 Task: Send an email with the signature Brooke Phillips with the subject 'Complaint' and the message 'I would like to arrange a meeting to discuss this issue.' from softage.1@softage.net to softage.6@softage.net and softage.7@softage.net with an attached document User_agreement.doc
Action: Mouse moved to (107, 139)
Screenshot: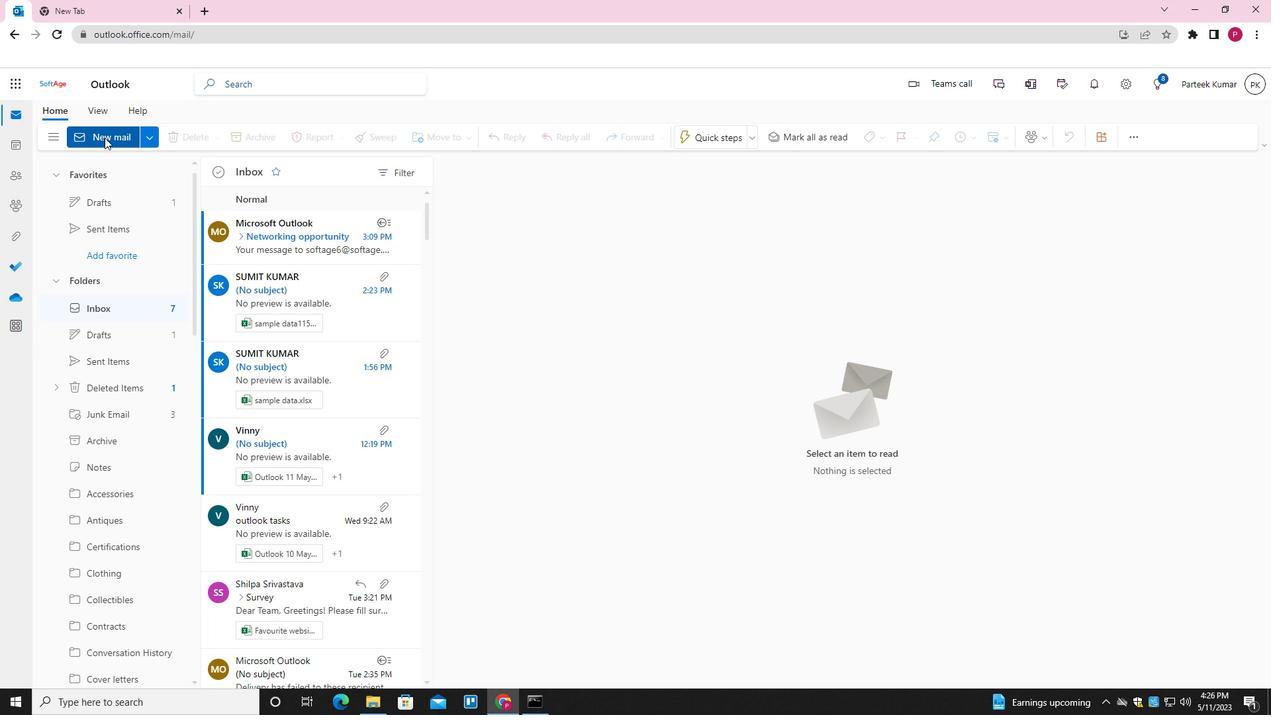 
Action: Mouse pressed left at (107, 139)
Screenshot: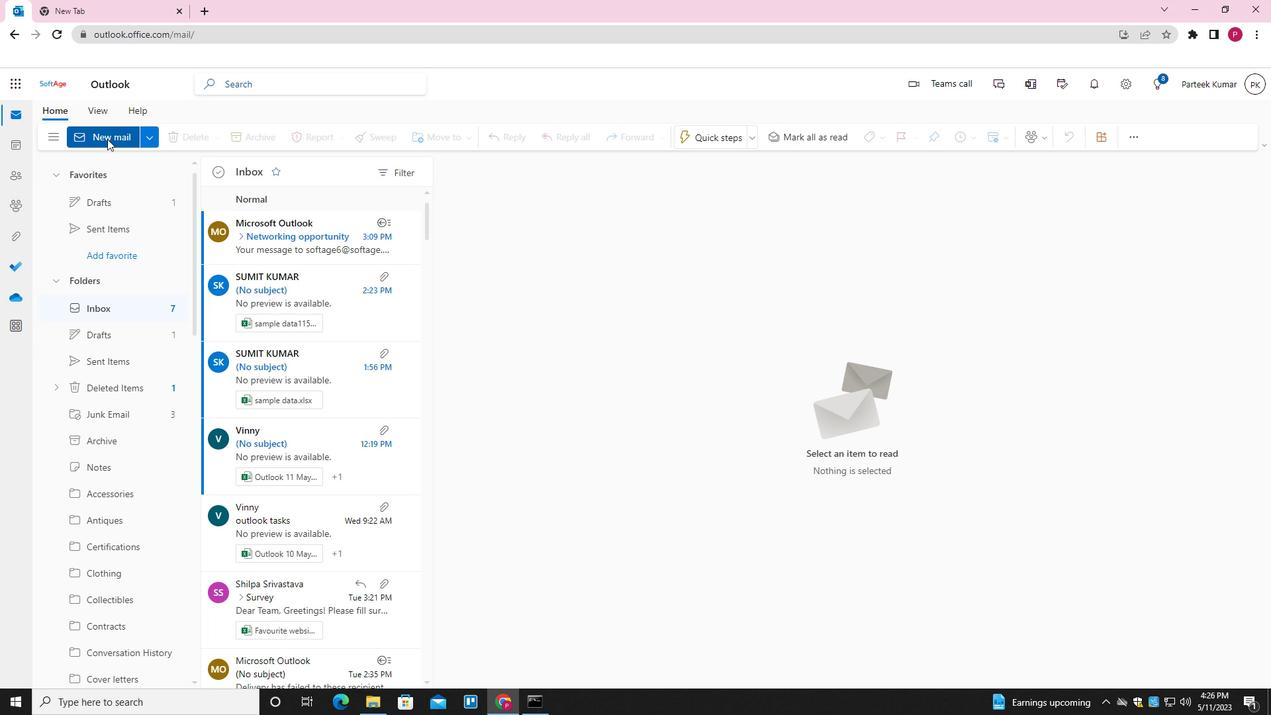 
Action: Mouse moved to (549, 354)
Screenshot: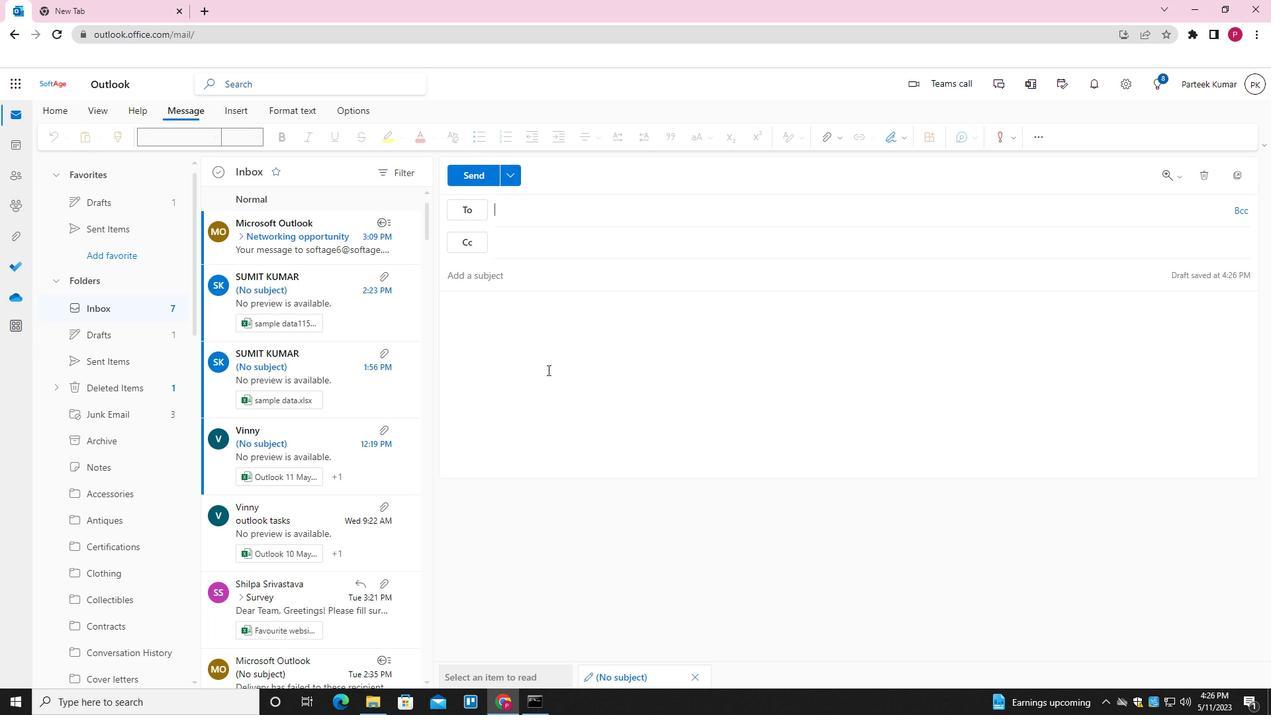 
Action: Mouse pressed left at (549, 354)
Screenshot: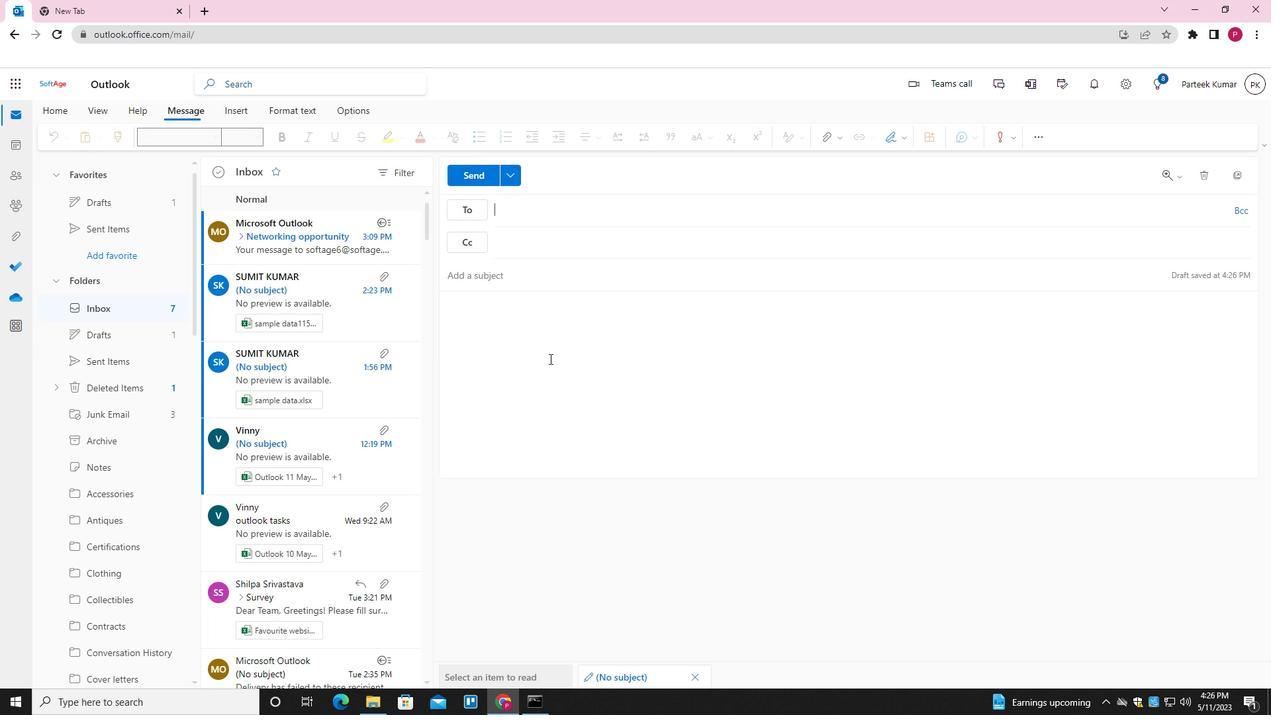 
Action: Mouse moved to (897, 136)
Screenshot: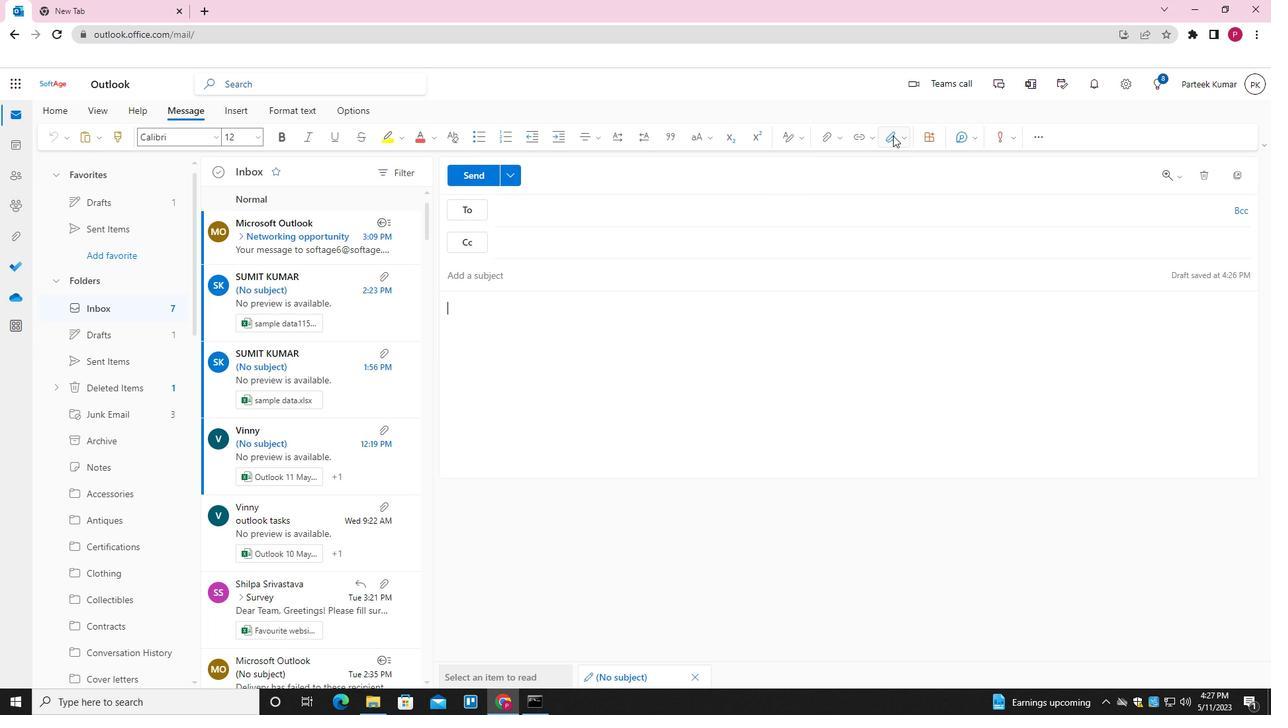 
Action: Mouse pressed left at (897, 136)
Screenshot: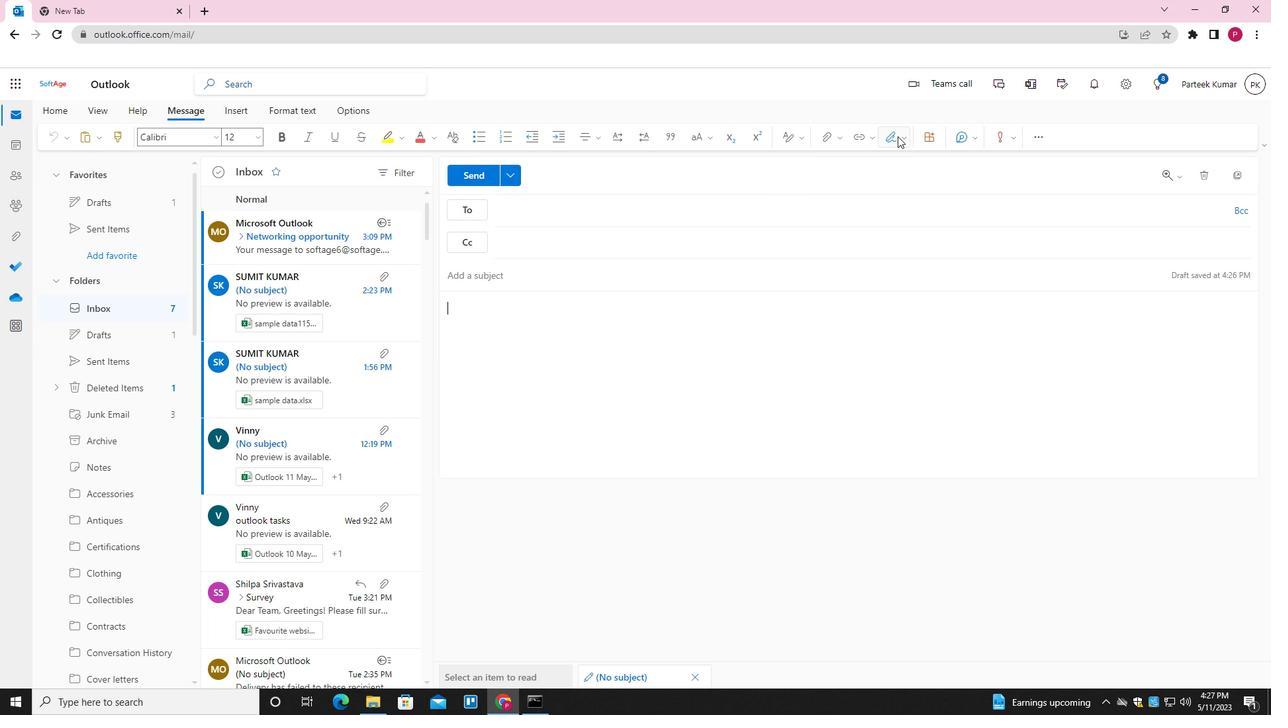 
Action: Mouse moved to (870, 190)
Screenshot: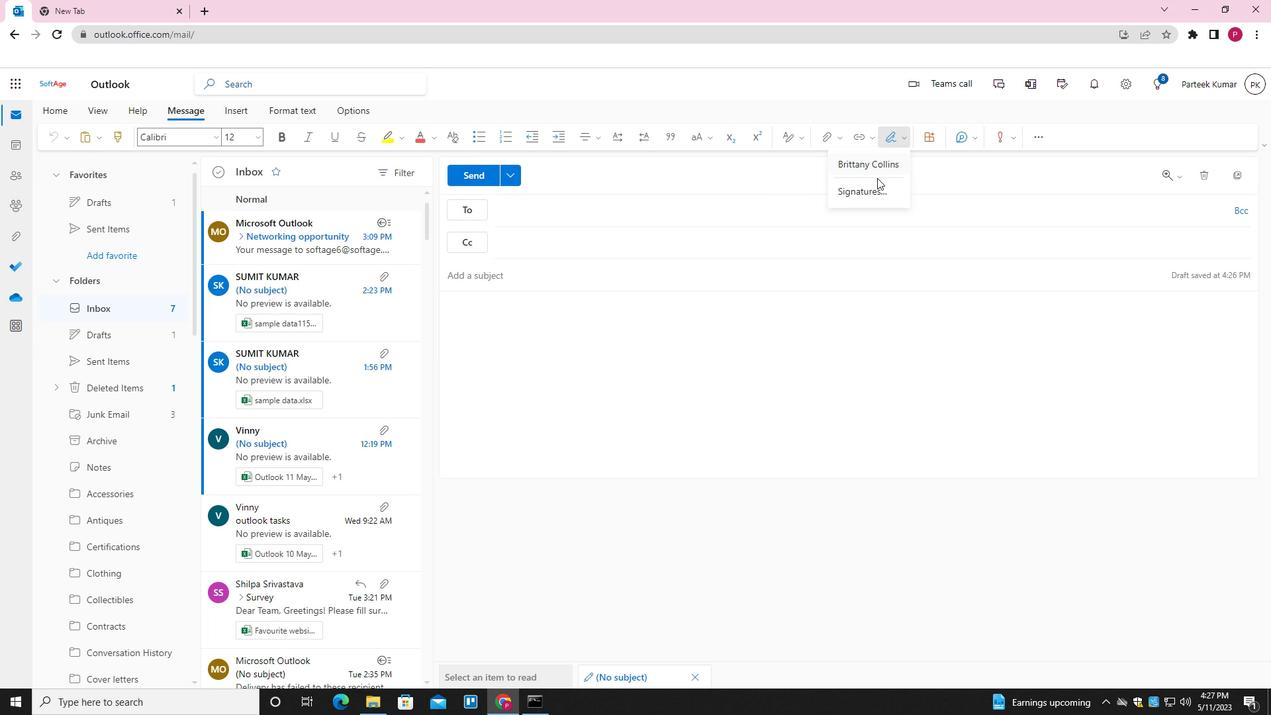 
Action: Mouse pressed left at (870, 190)
Screenshot: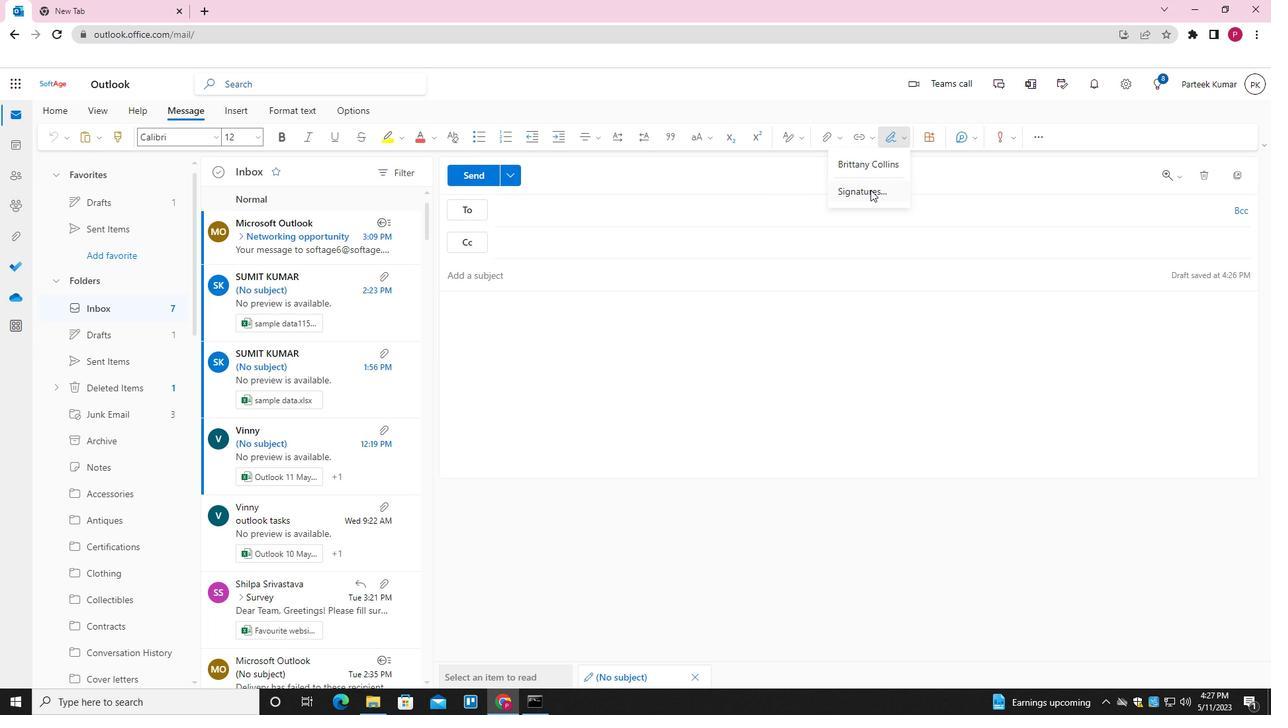 
Action: Mouse moved to (887, 245)
Screenshot: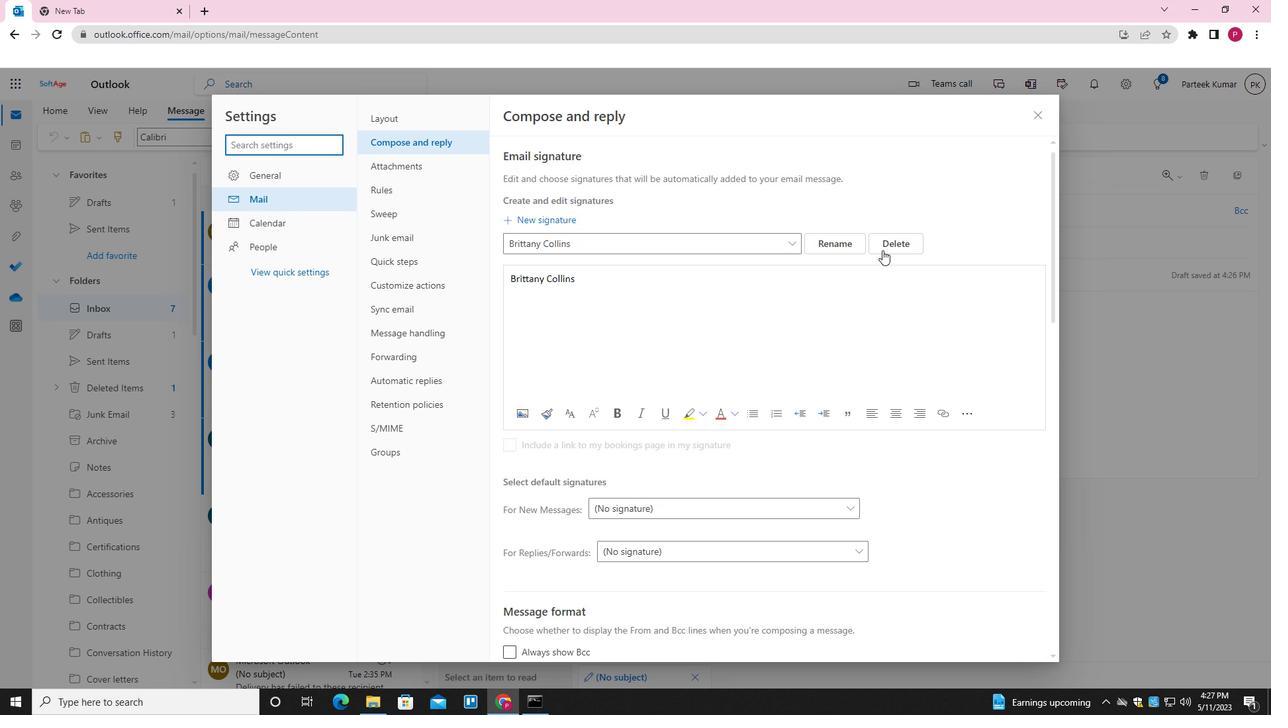 
Action: Mouse pressed left at (887, 245)
Screenshot: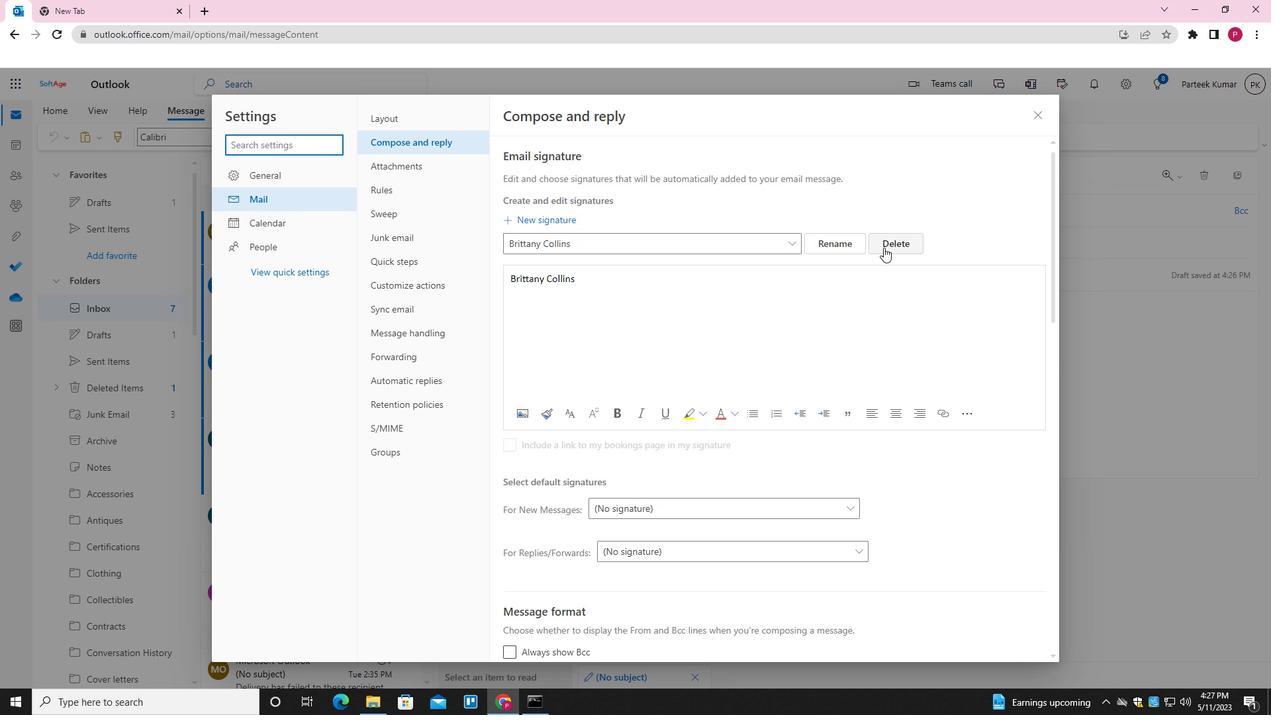 
Action: Mouse moved to (593, 243)
Screenshot: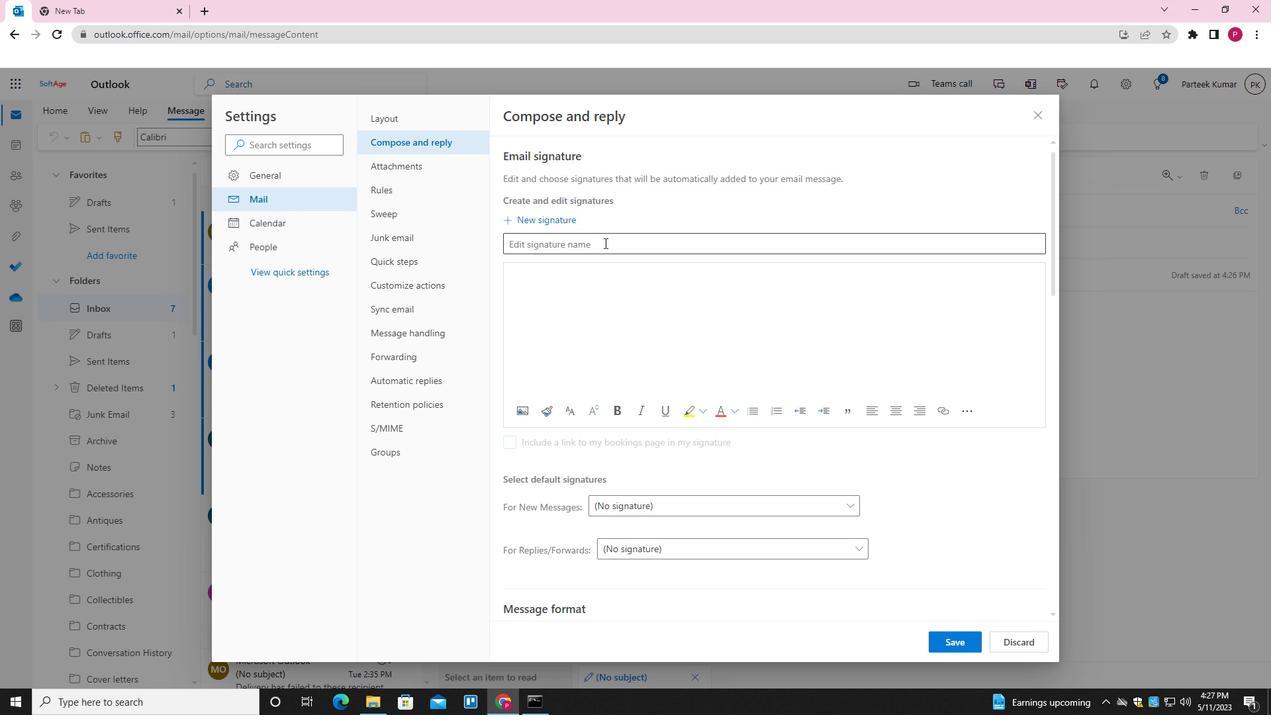 
Action: Mouse pressed left at (593, 243)
Screenshot: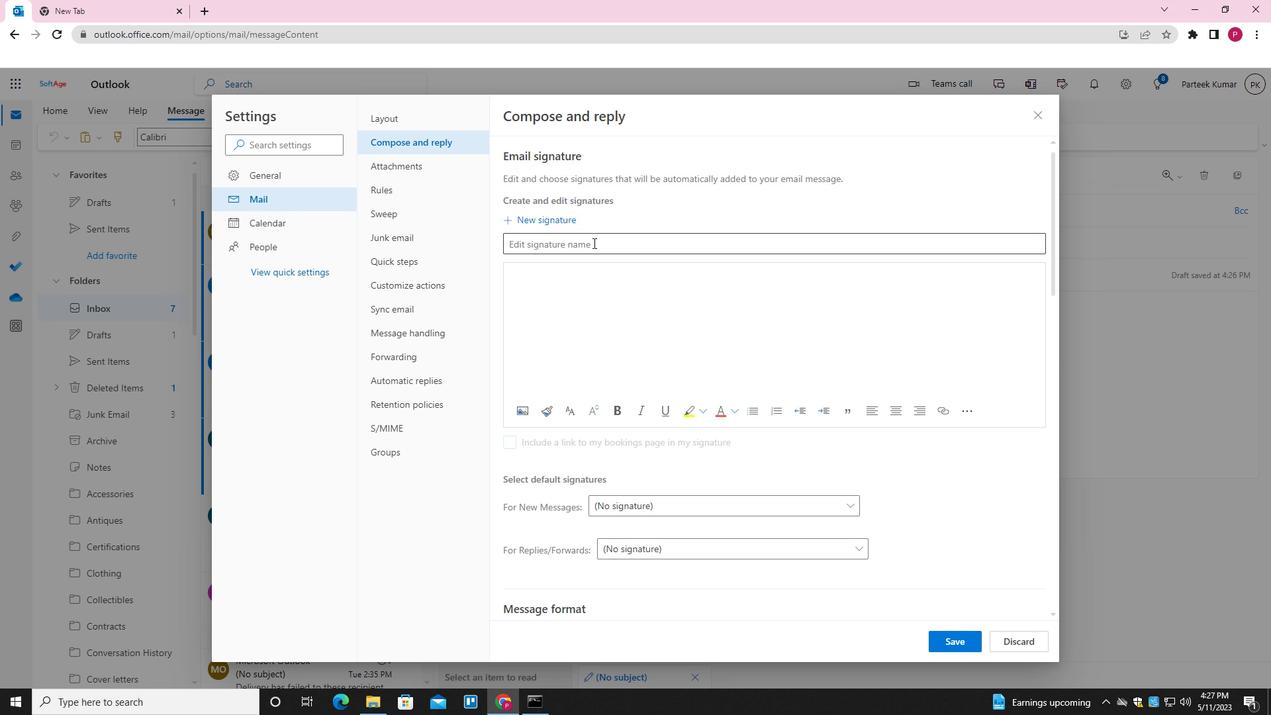 
Action: Key pressed <Key.shift>BROOKE<Key.space><Key.shift>PHILLIPS
Screenshot: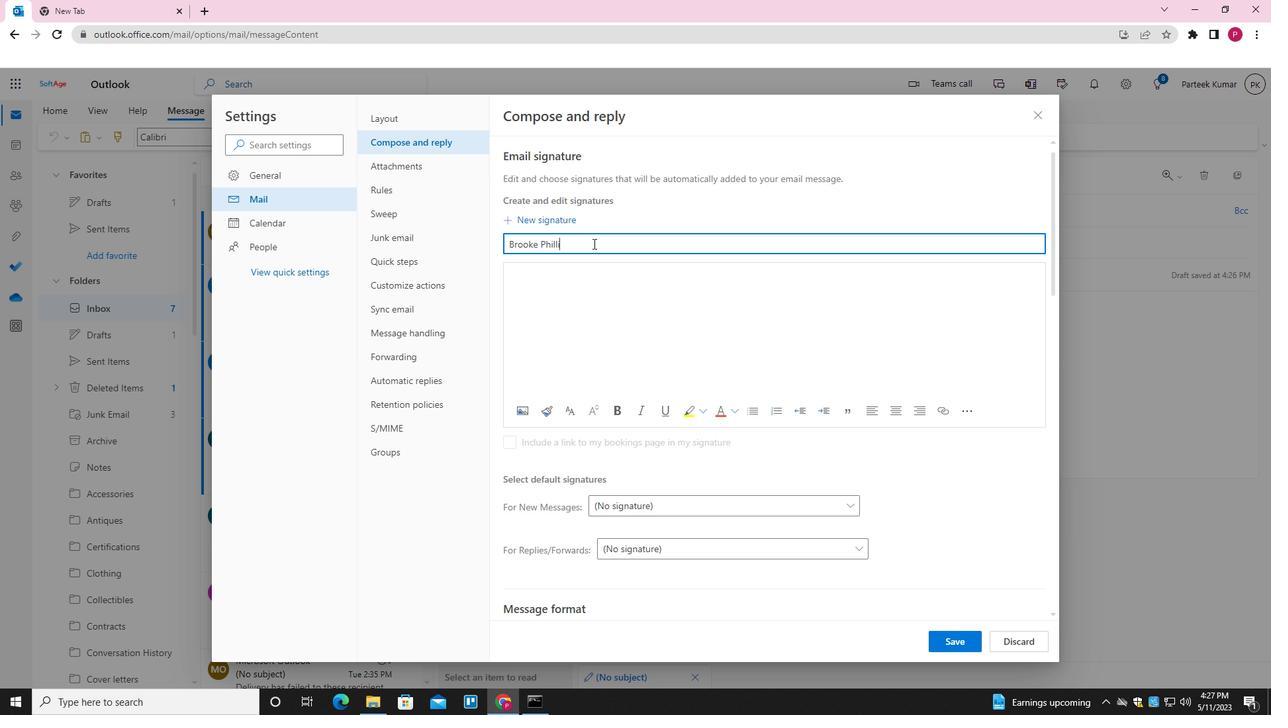 
Action: Mouse moved to (591, 281)
Screenshot: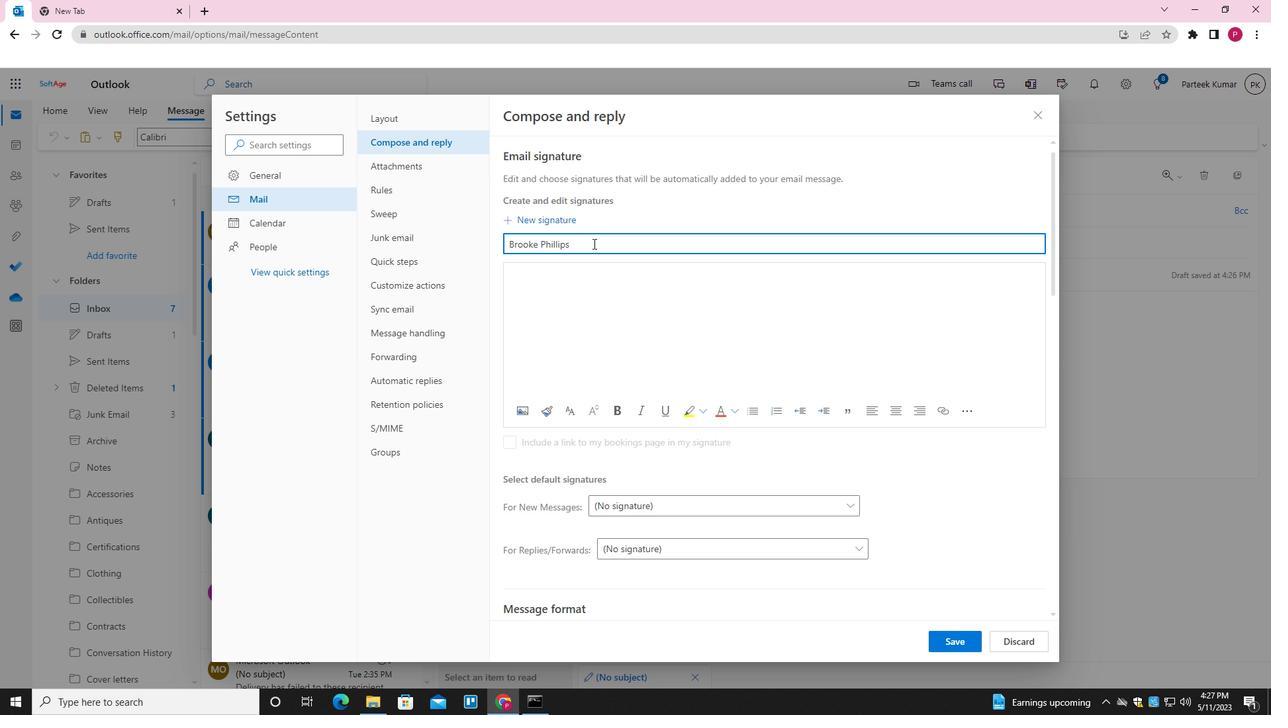 
Action: Mouse pressed left at (591, 281)
Screenshot: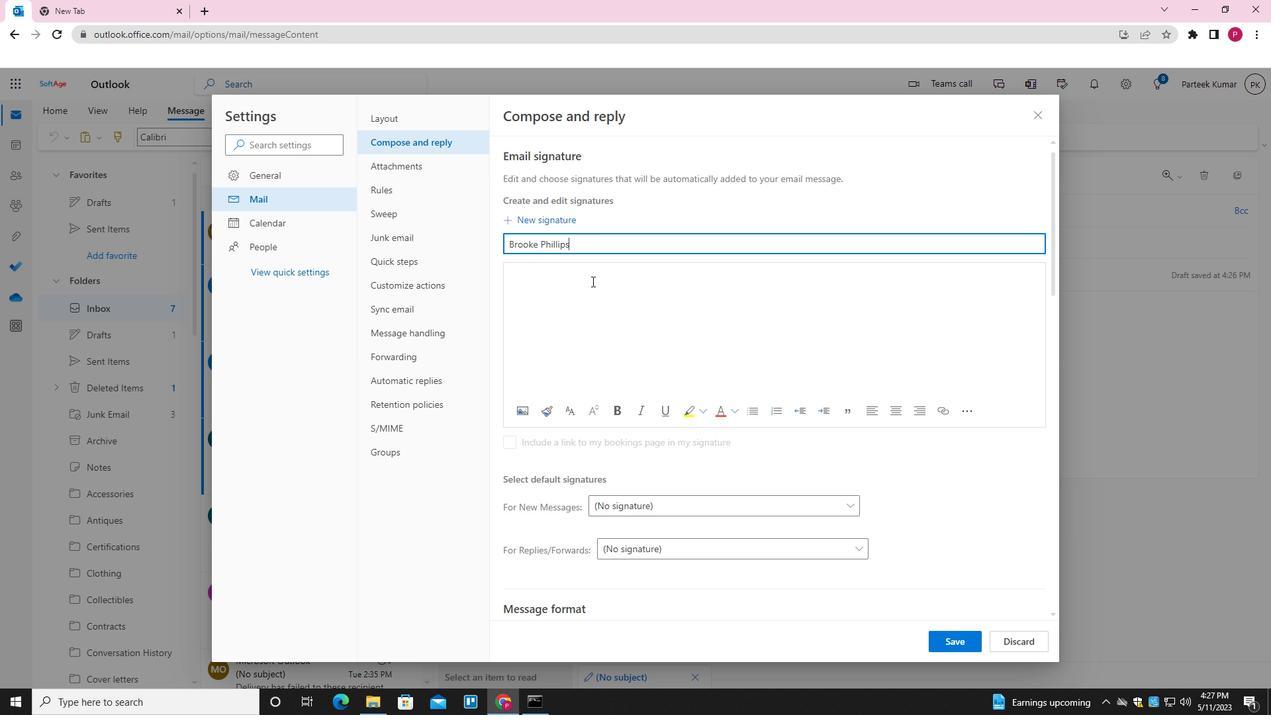 
Action: Key pressed <Key.shift><Key.shift><Key.shift><Key.shift><Key.shift><Key.shift>BROOKE<Key.space><Key.shift>PHILLIPS
Screenshot: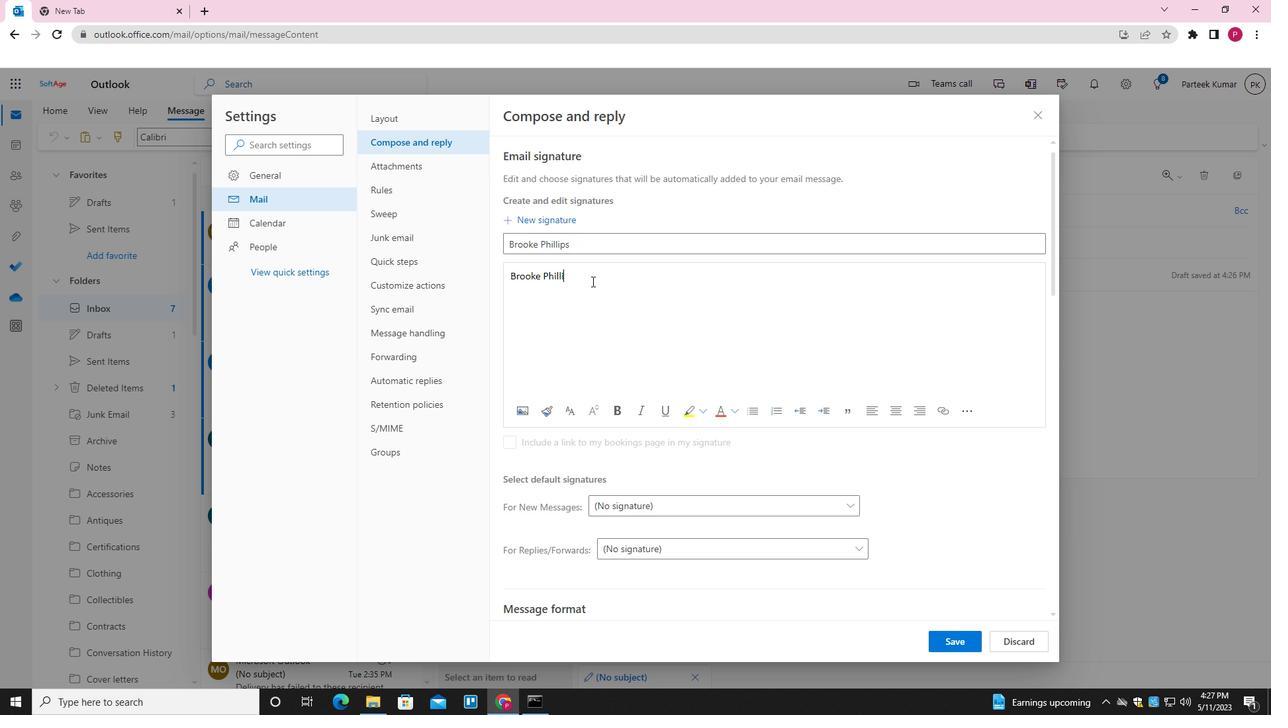 
Action: Mouse moved to (951, 637)
Screenshot: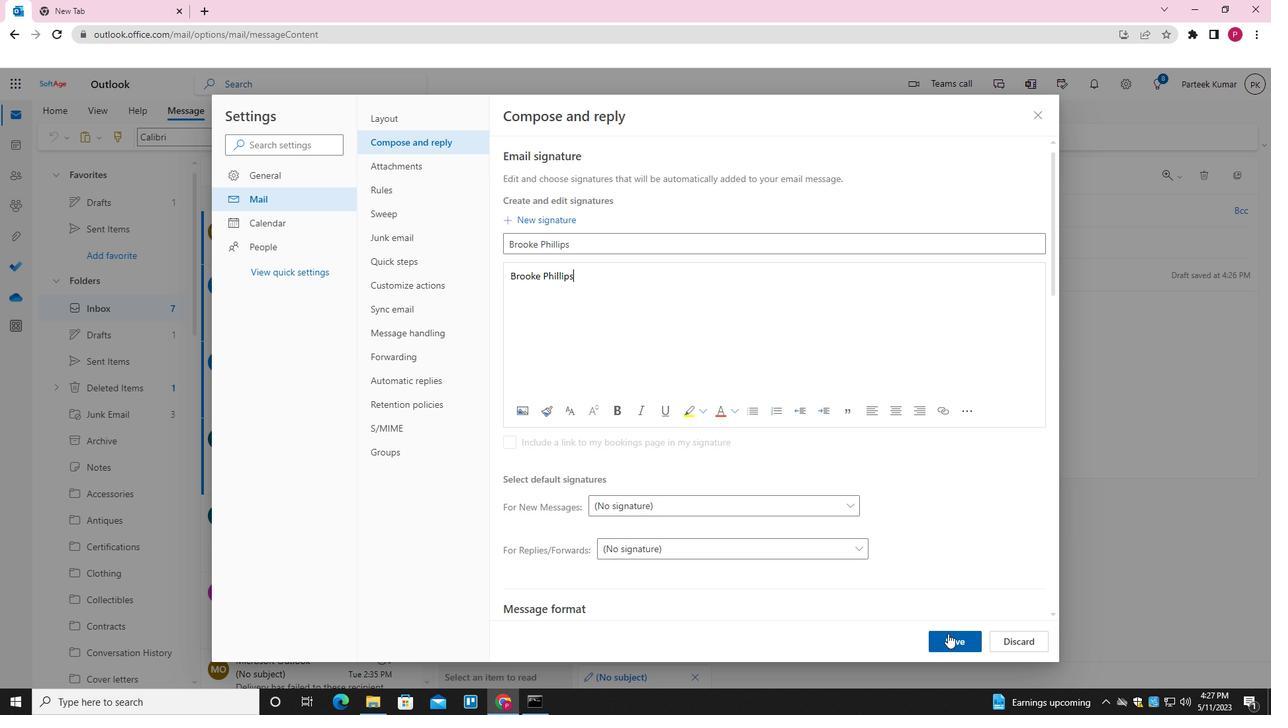 
Action: Mouse pressed left at (951, 637)
Screenshot: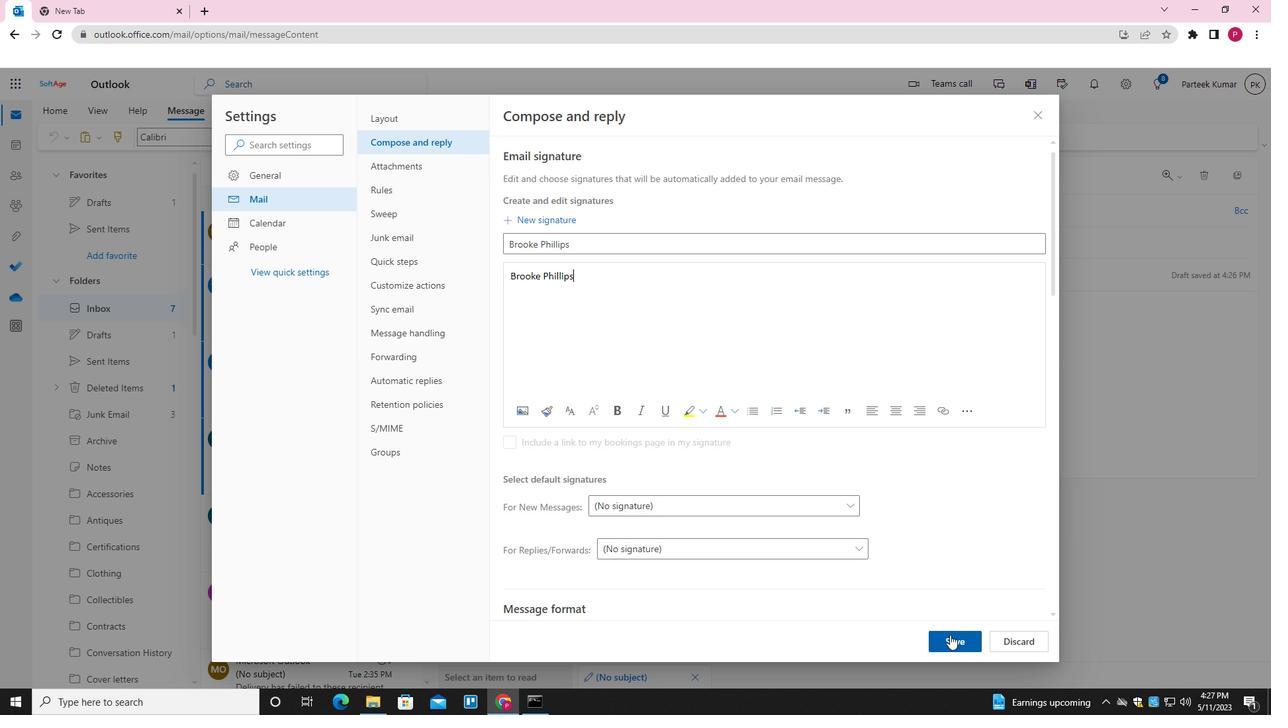
Action: Mouse moved to (1032, 117)
Screenshot: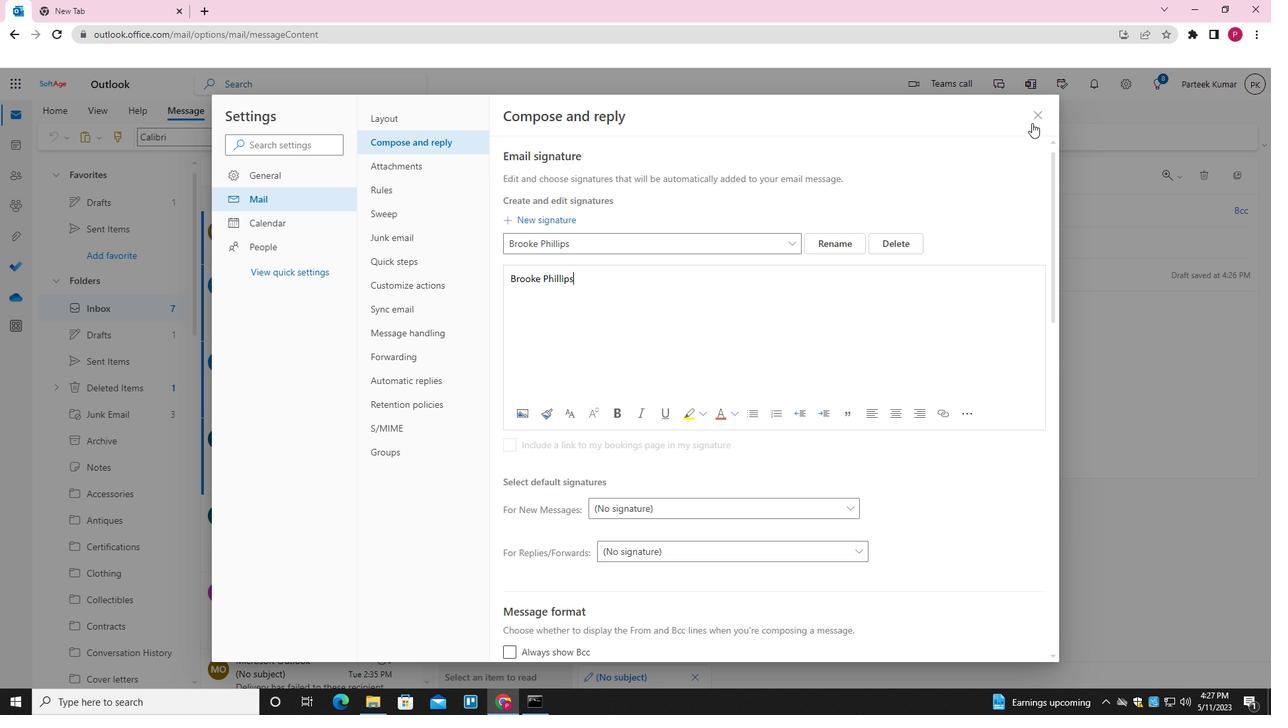 
Action: Mouse pressed left at (1032, 117)
Screenshot: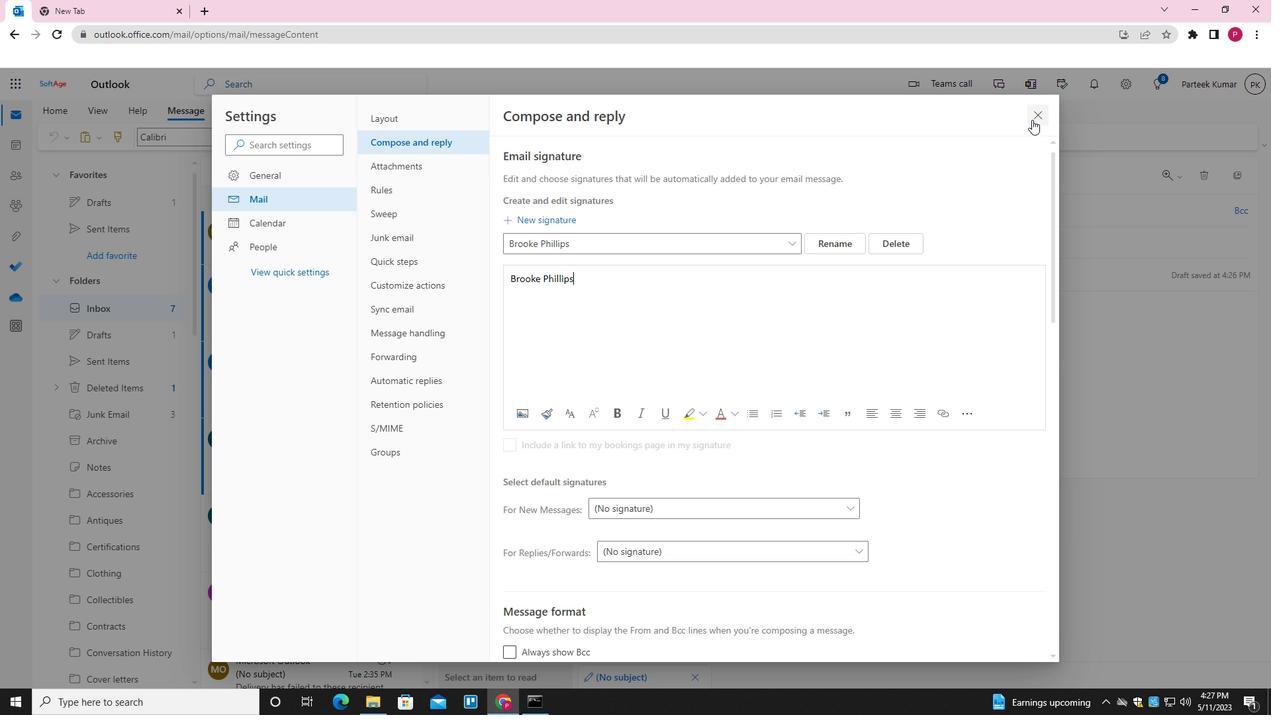 
Action: Mouse moved to (706, 327)
Screenshot: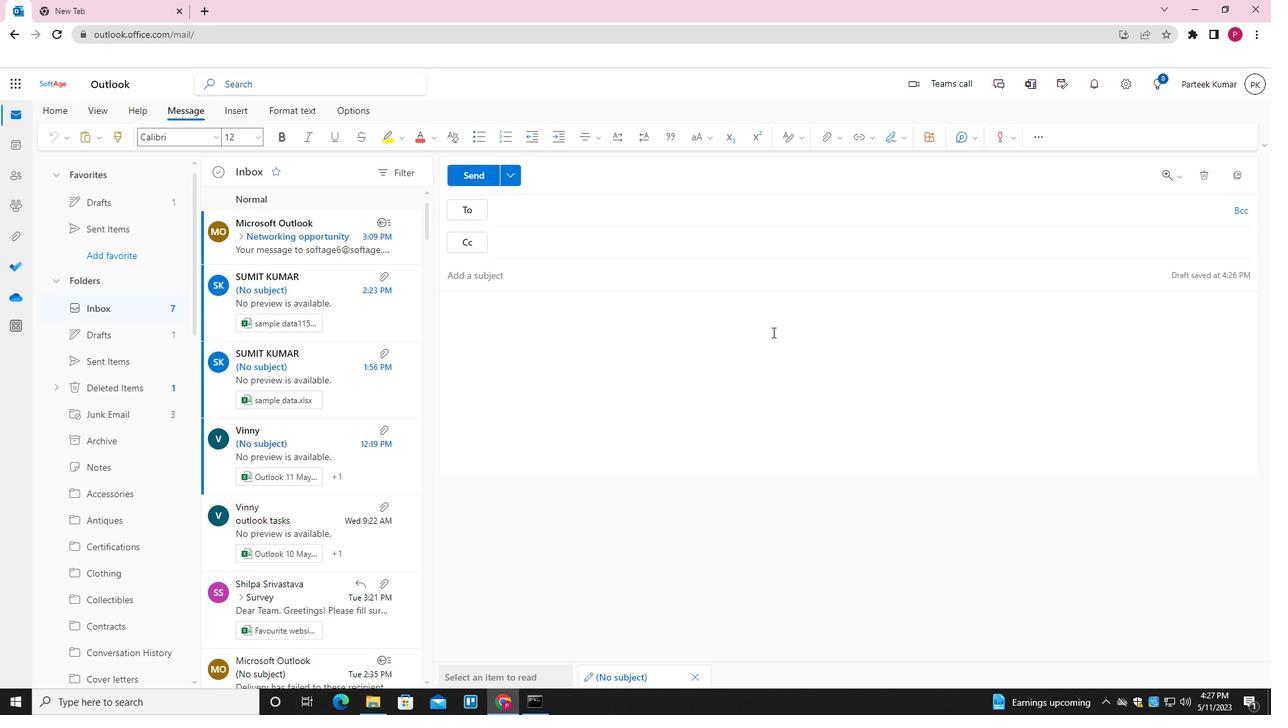 
Action: Mouse pressed left at (706, 327)
Screenshot: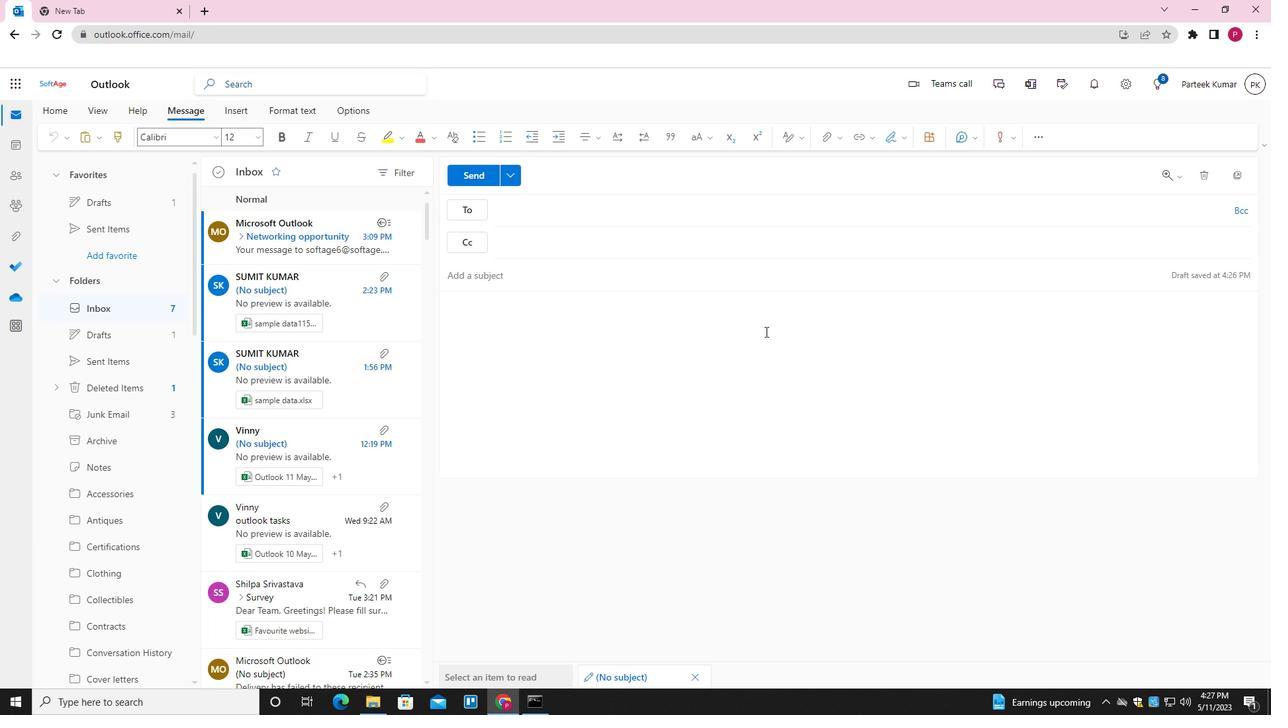 
Action: Mouse moved to (900, 137)
Screenshot: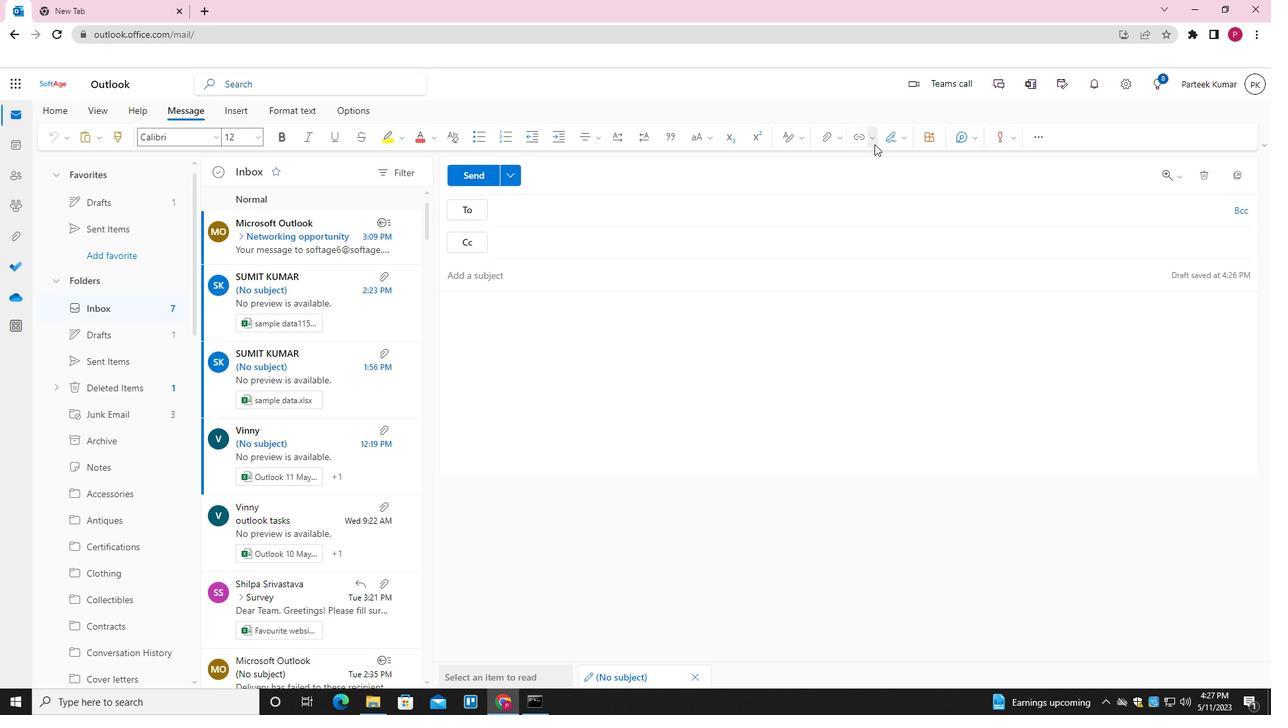 
Action: Mouse pressed left at (900, 137)
Screenshot: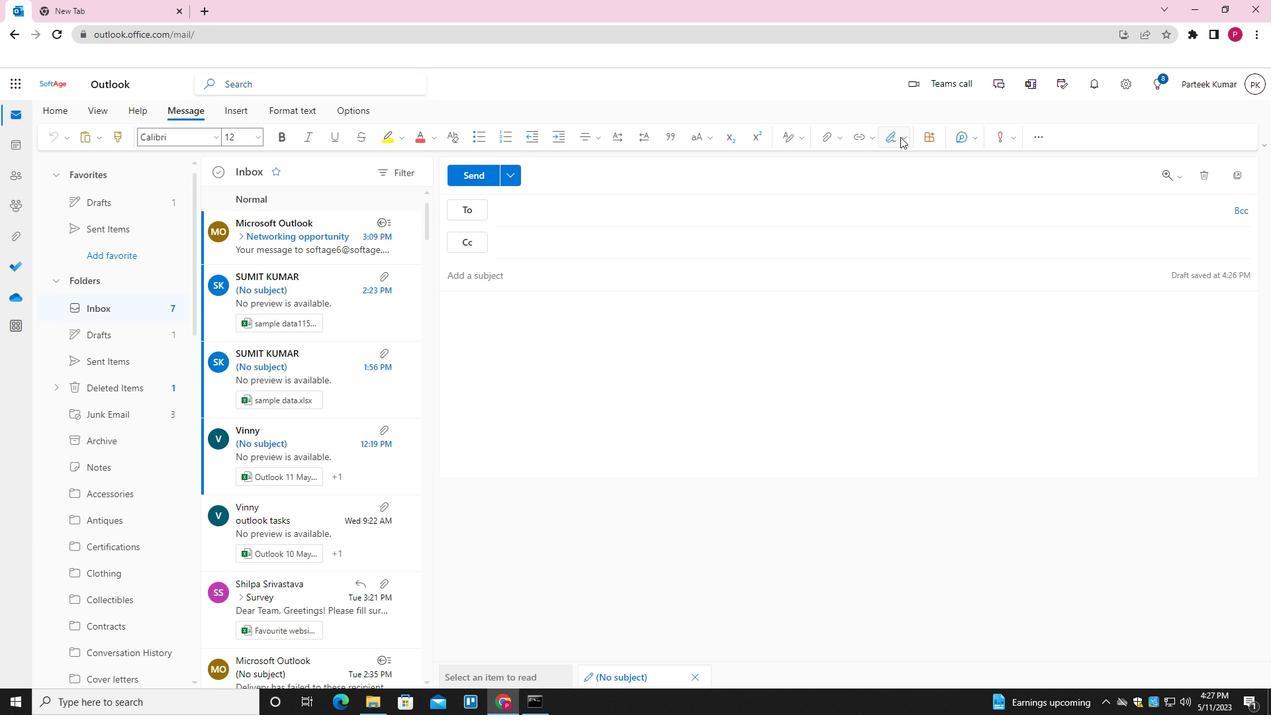 
Action: Mouse moved to (880, 165)
Screenshot: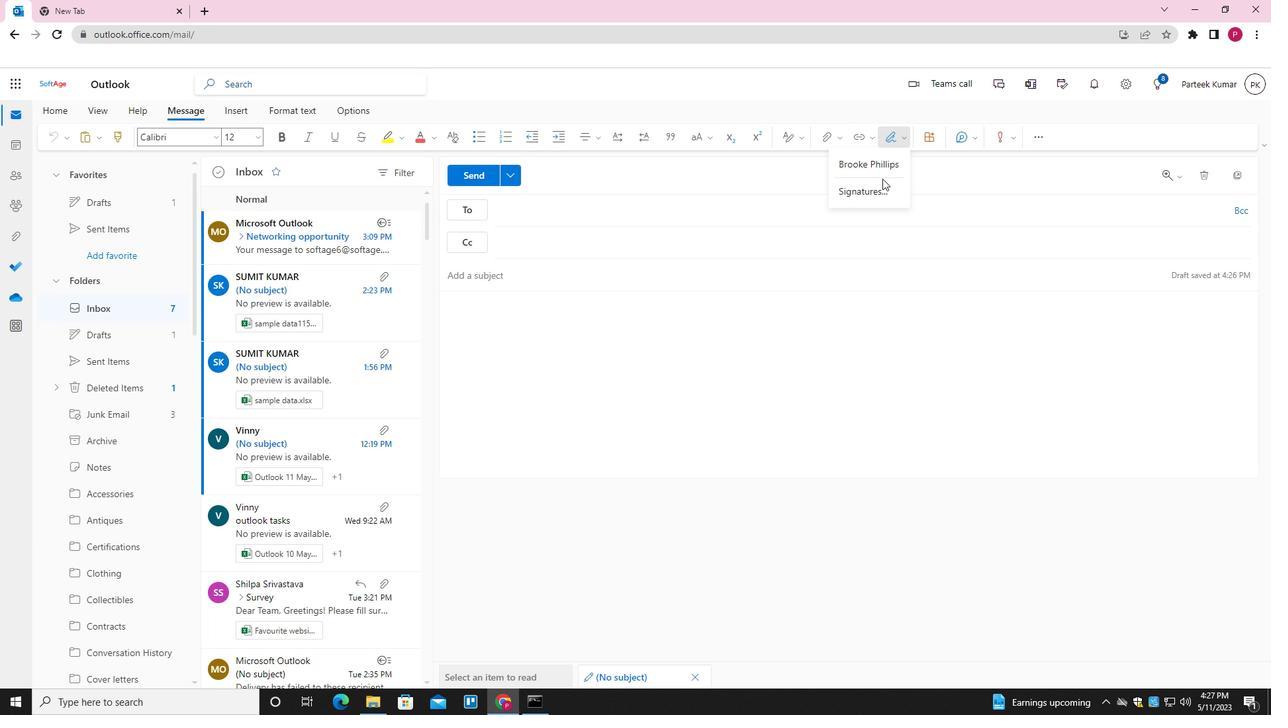 
Action: Mouse pressed left at (880, 165)
Screenshot: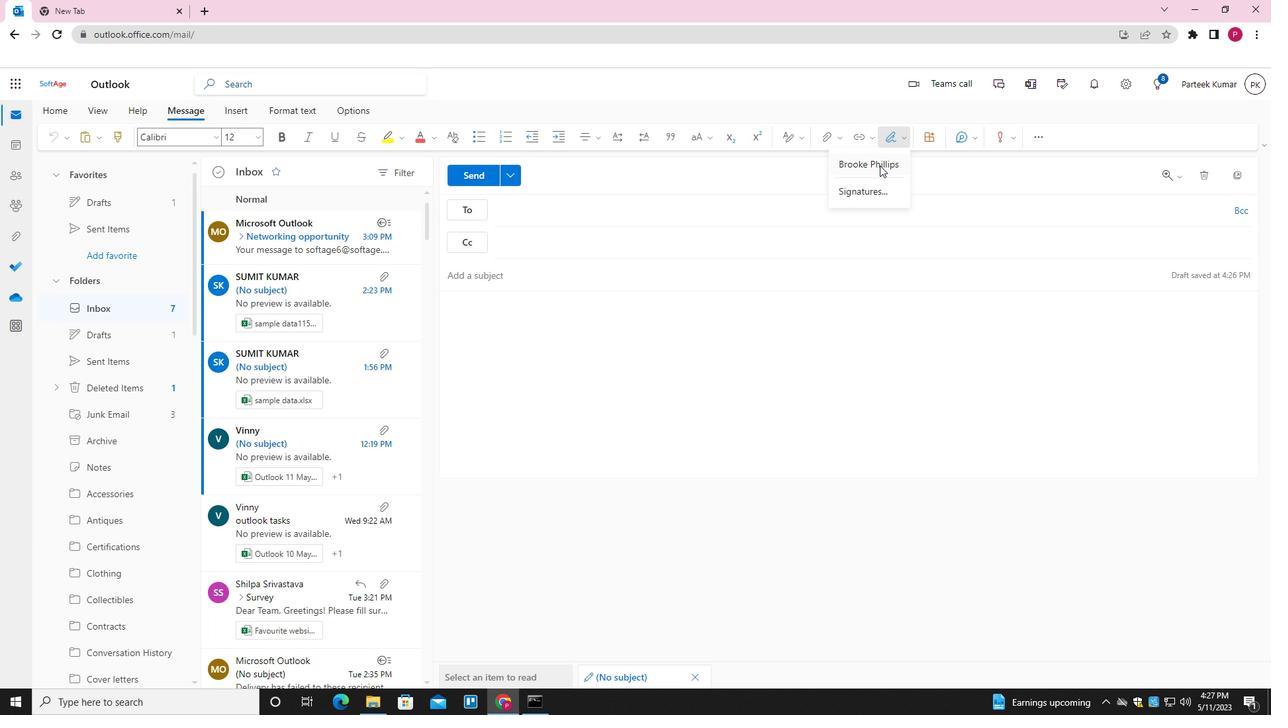 
Action: Mouse moved to (515, 276)
Screenshot: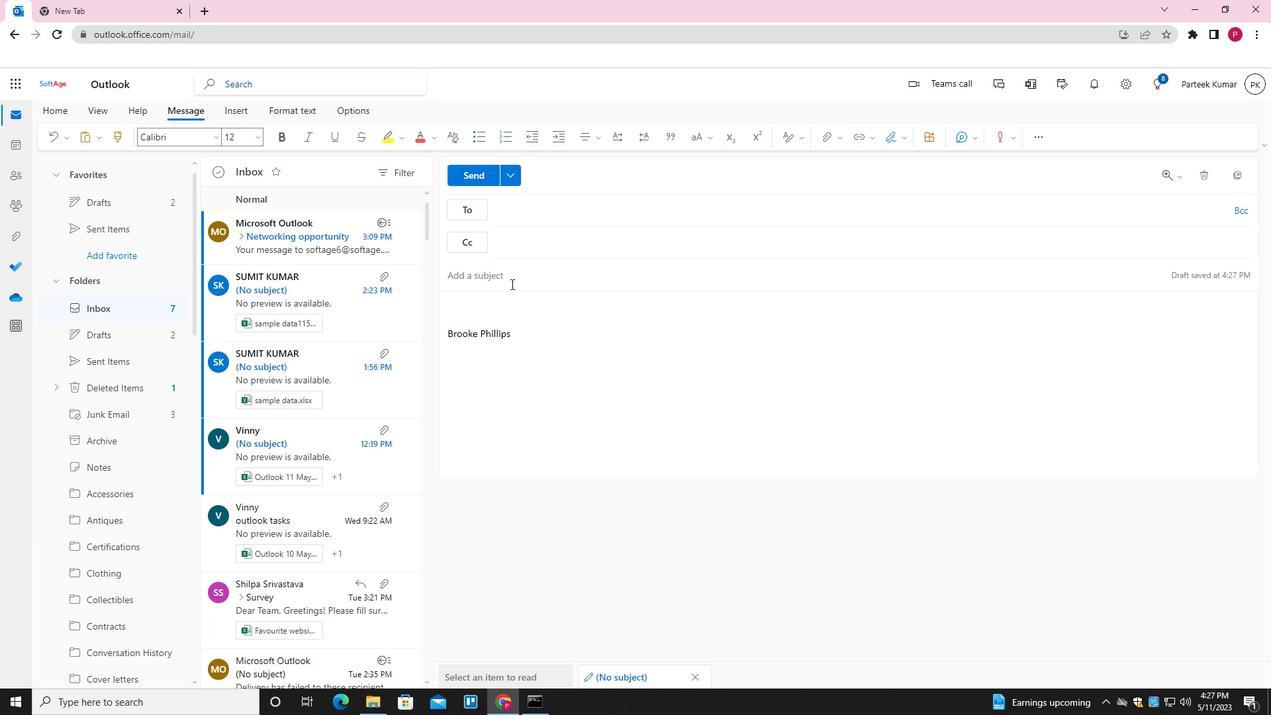 
Action: Mouse pressed left at (515, 276)
Screenshot: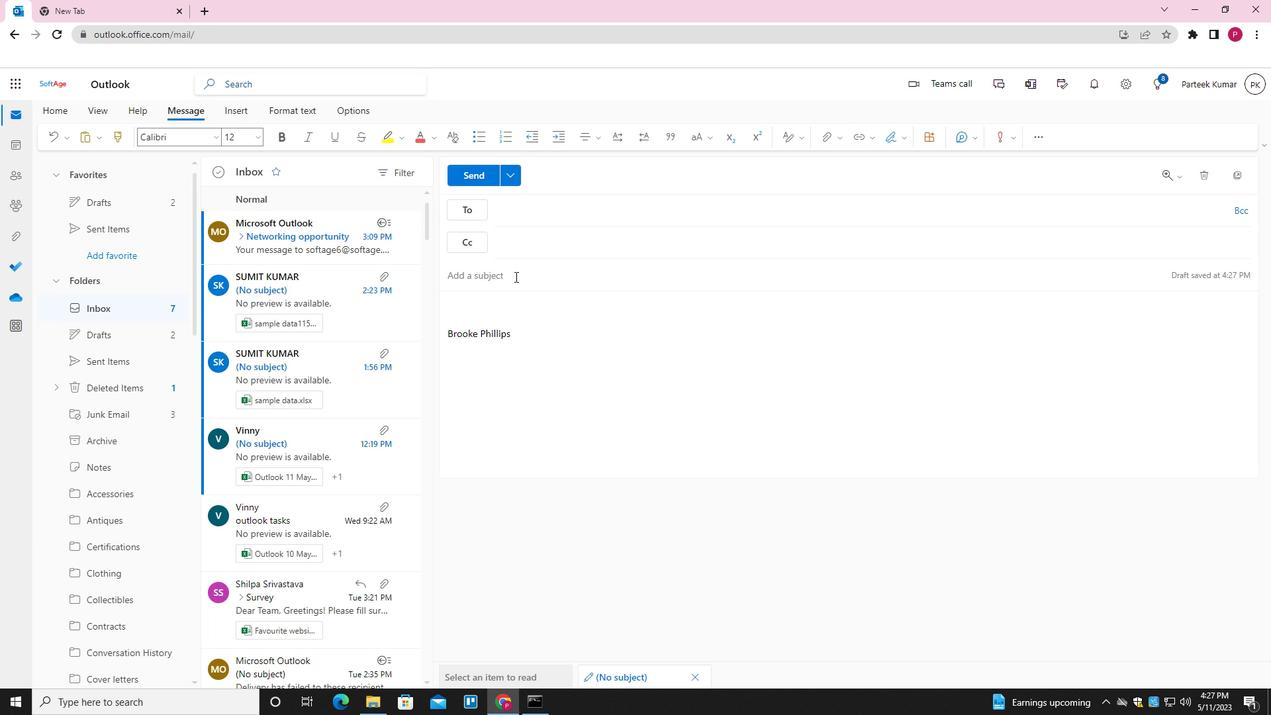 
Action: Key pressed <Key.shift>COMPLAINT<Key.space>
Screenshot: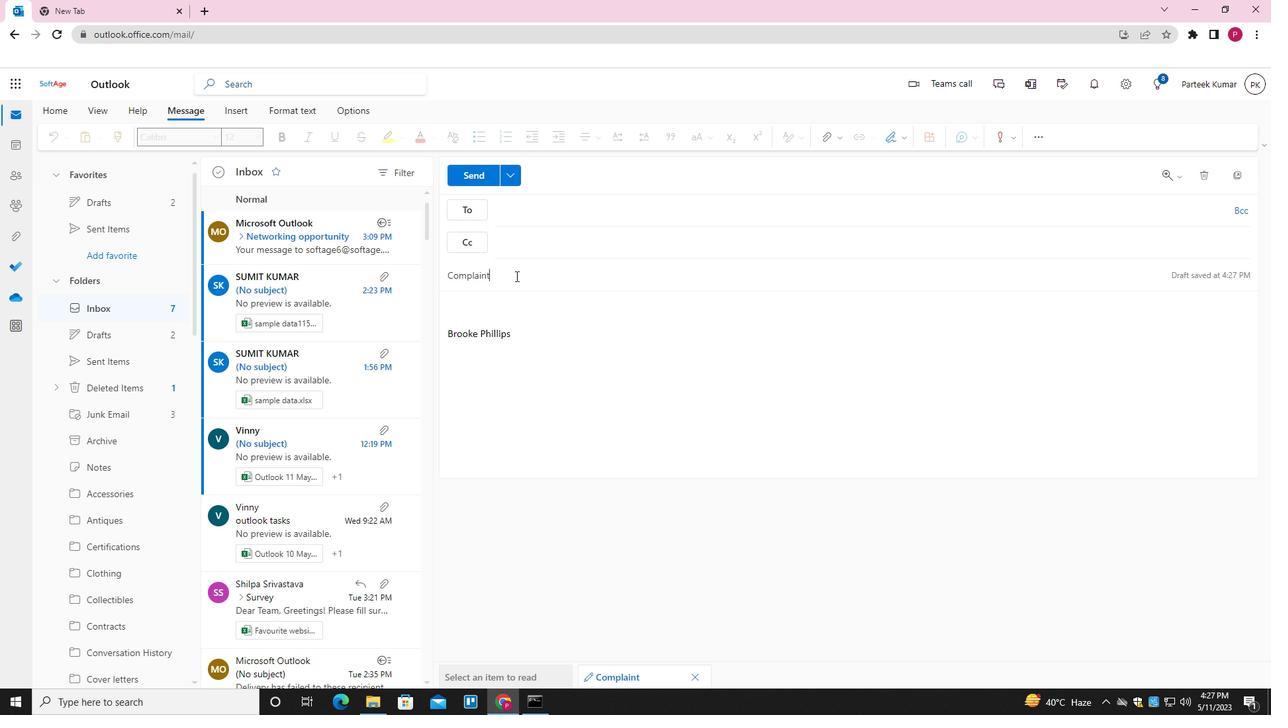 
Action: Mouse moved to (486, 313)
Screenshot: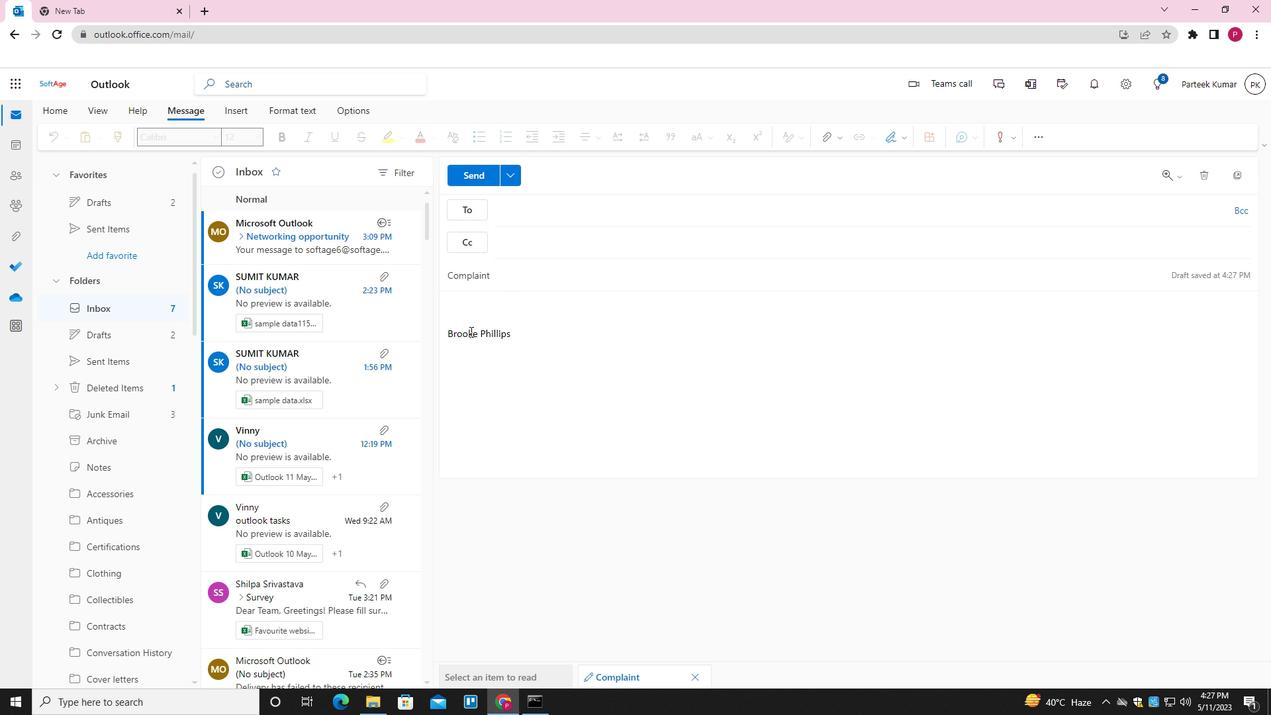 
Action: Mouse pressed left at (486, 313)
Screenshot: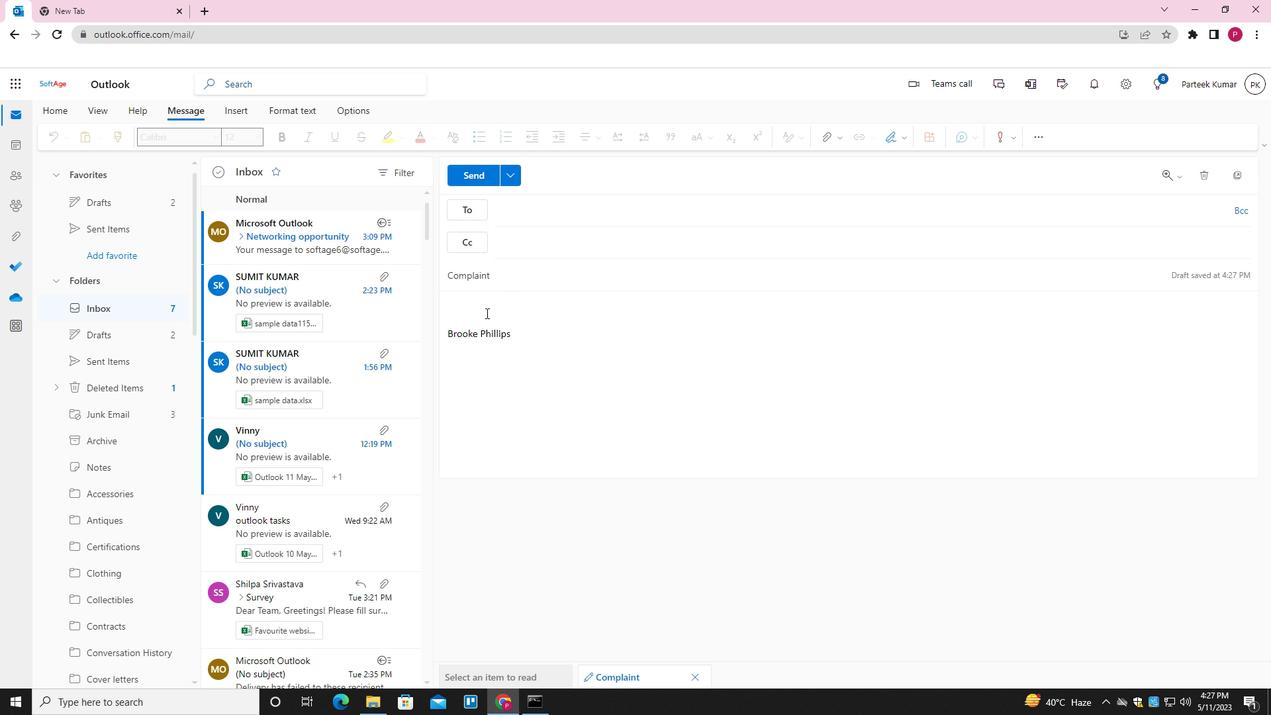 
Action: Key pressed <Key.shift>I<Key.space>WOULD<Key.space>LIKE<Key.space>TO<Key.space>ARRANGE<Key.space>A<Key.space>MEETING<Key.space>TO<Key.space>DISCUSS<Key.space>THIS<Key.space>ISSUE<Key.space>
Screenshot: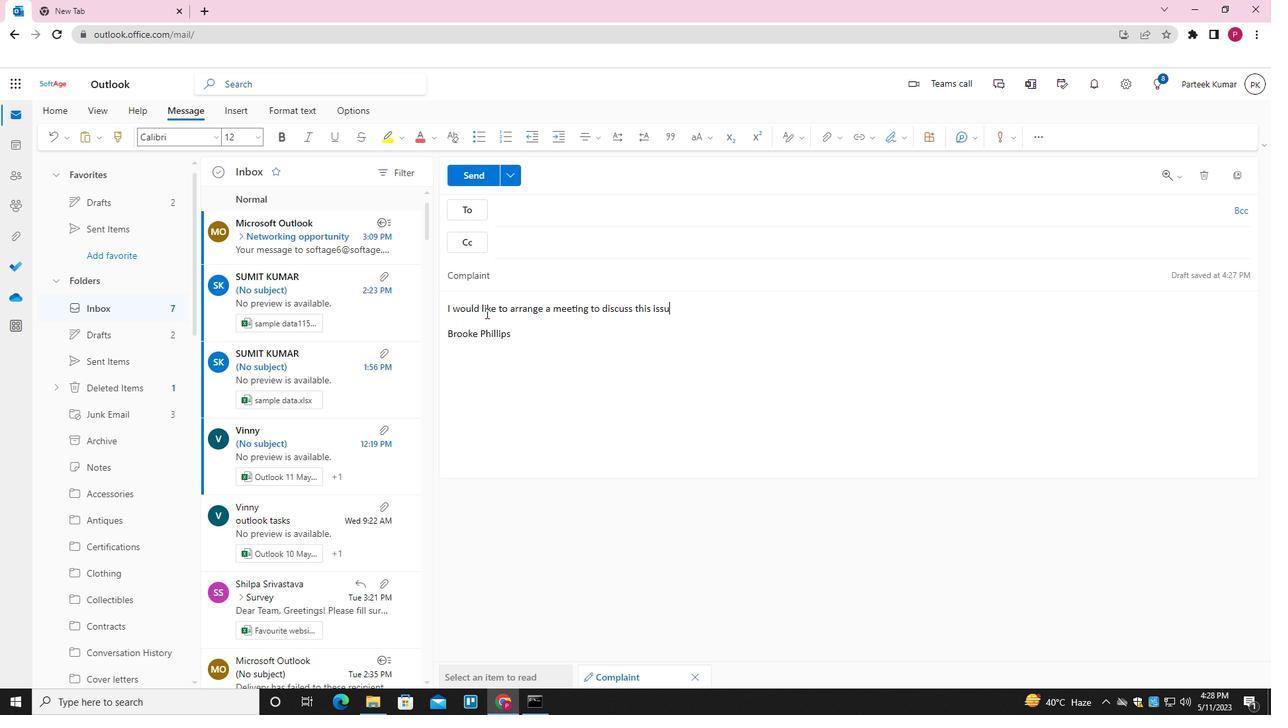 
Action: Mouse moved to (549, 213)
Screenshot: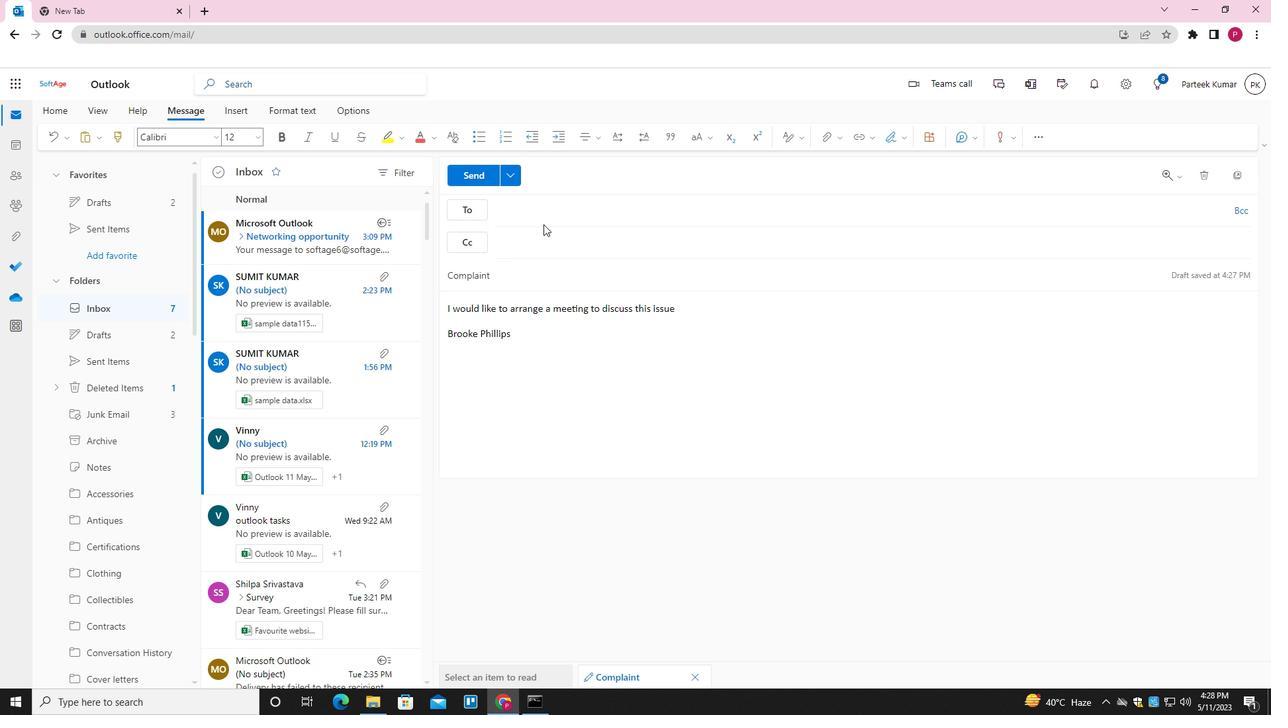 
Action: Mouse pressed left at (549, 213)
Screenshot: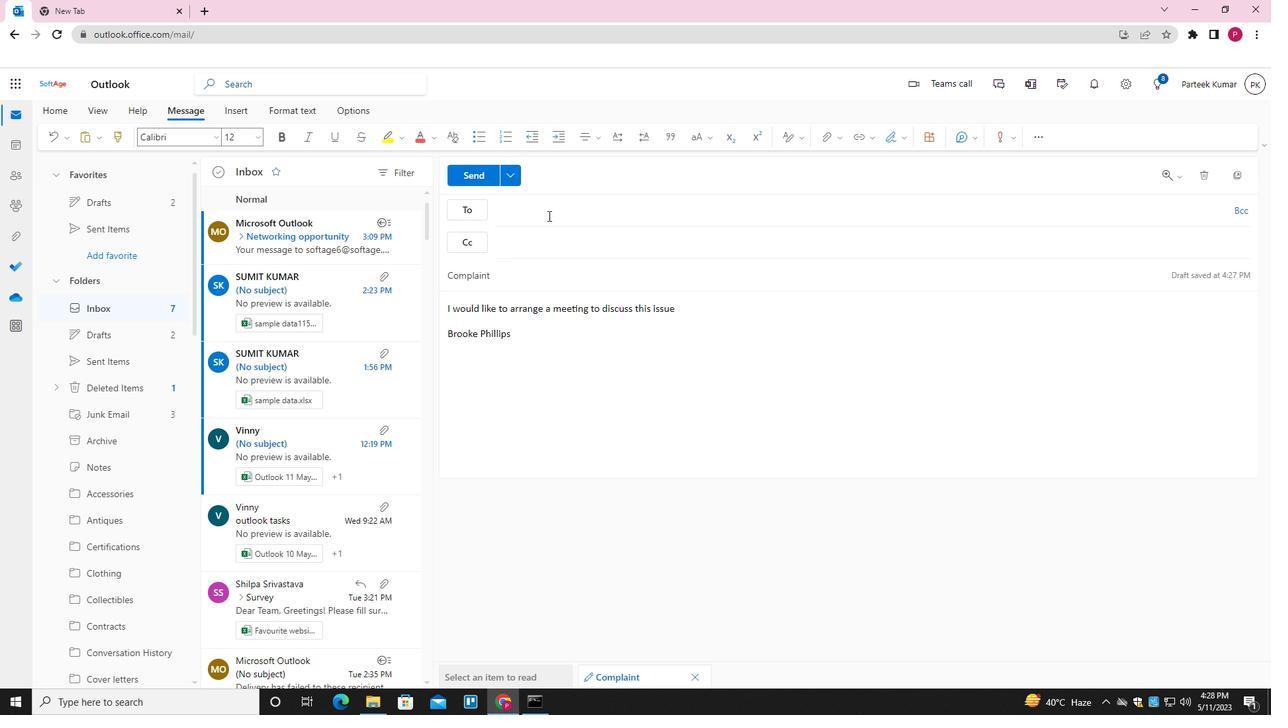 
Action: Key pressed SOFTAGE.6<Key.shift>@SOFTAGE.NET<Key.enter>SOFTAGE.7<Key.shift>@SOFTAGE.NET<Key.enter>
Screenshot: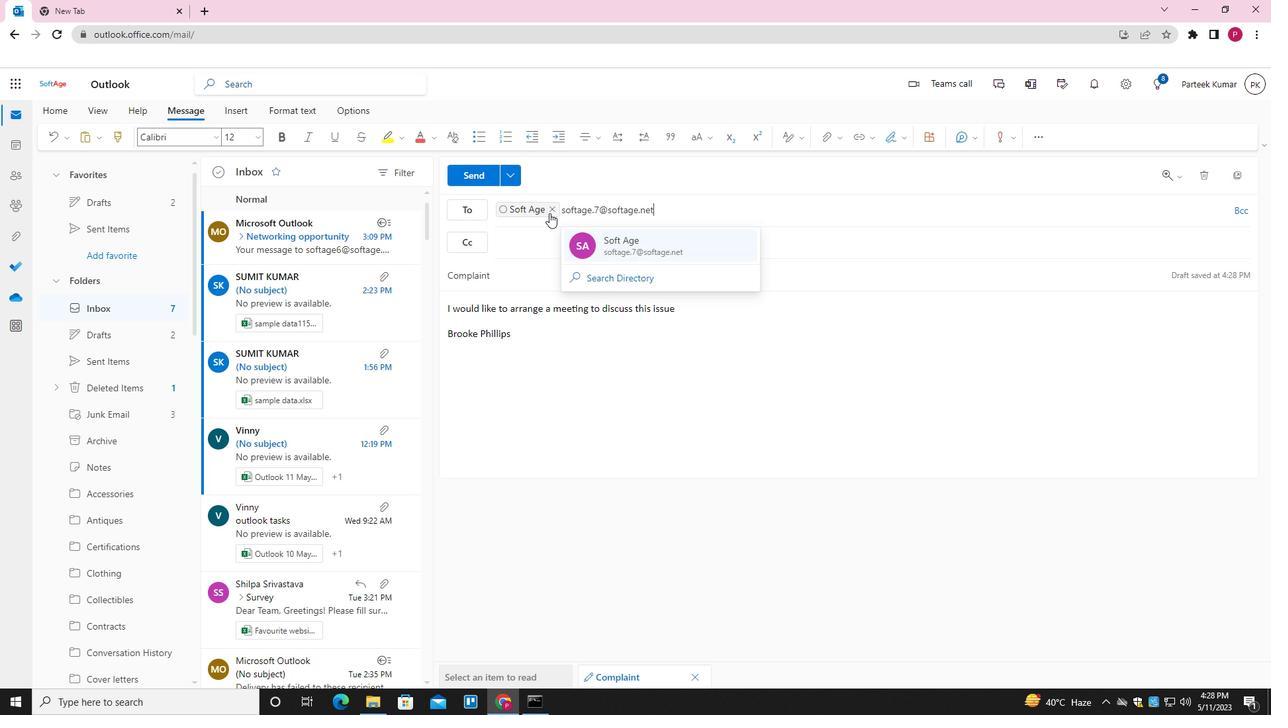 
Action: Mouse moved to (827, 139)
Screenshot: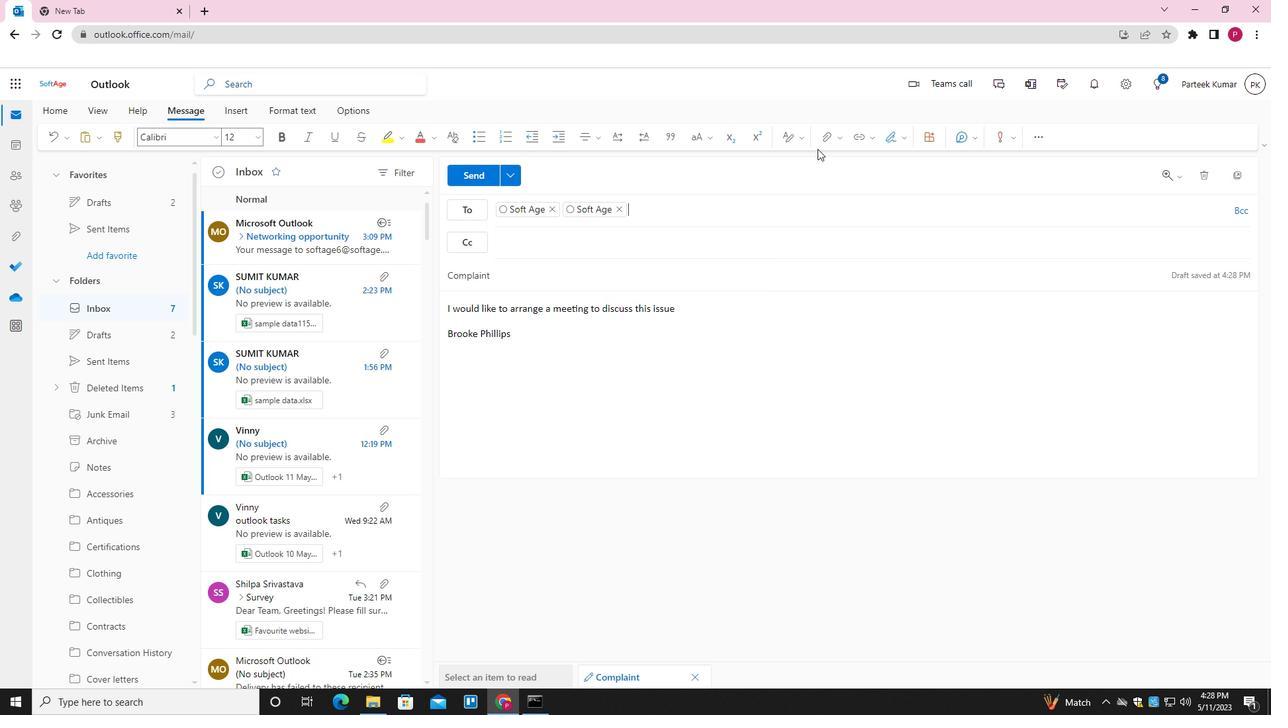
Action: Mouse pressed left at (827, 139)
Screenshot: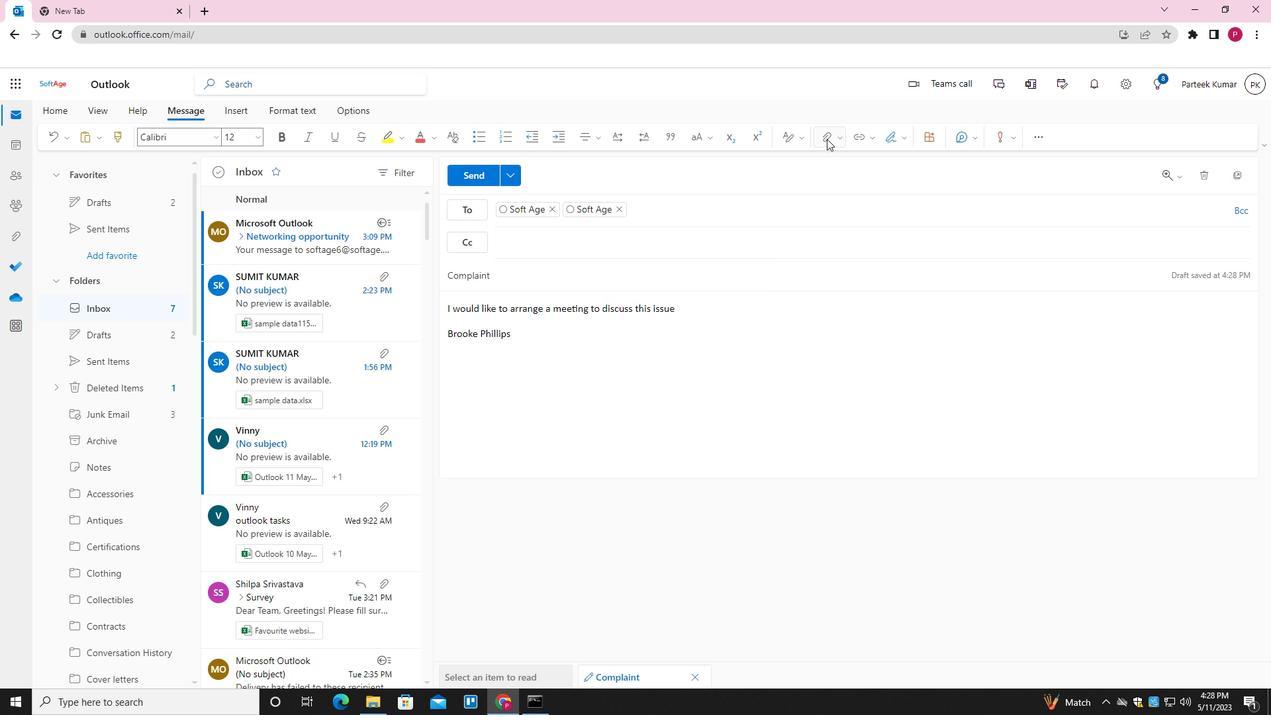 
Action: Mouse moved to (742, 162)
Screenshot: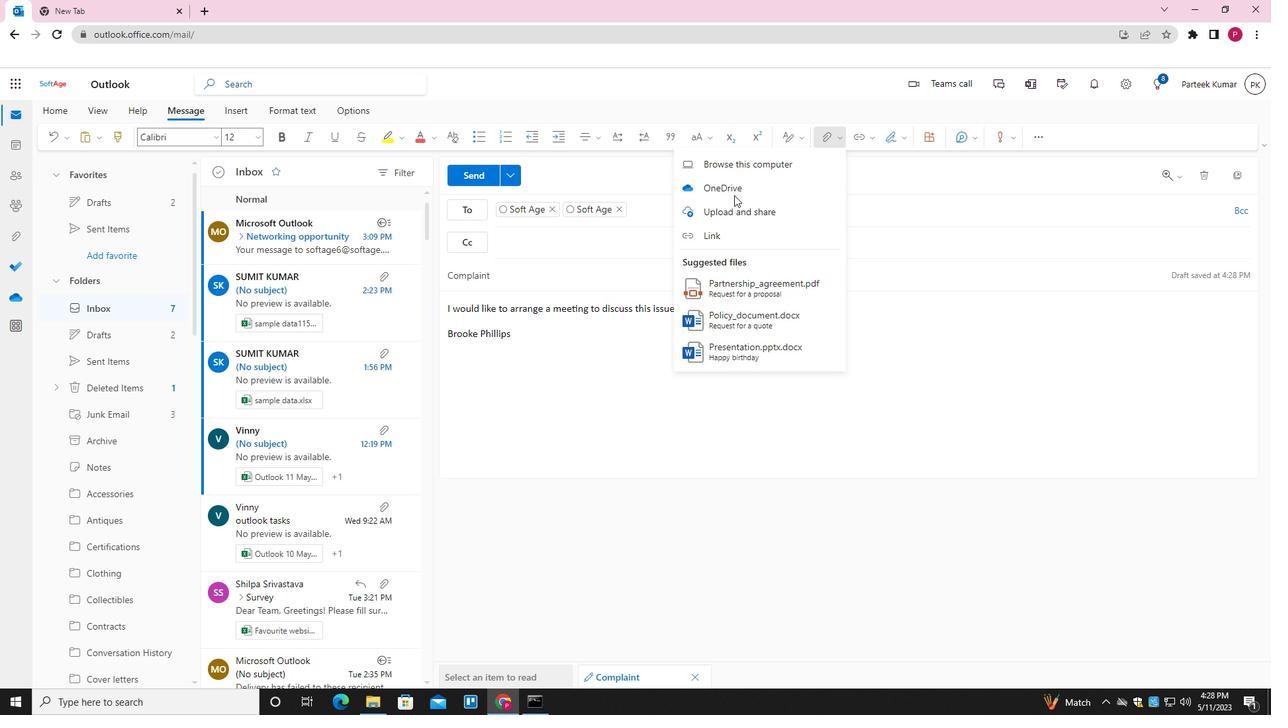 
Action: Mouse pressed left at (742, 162)
Screenshot: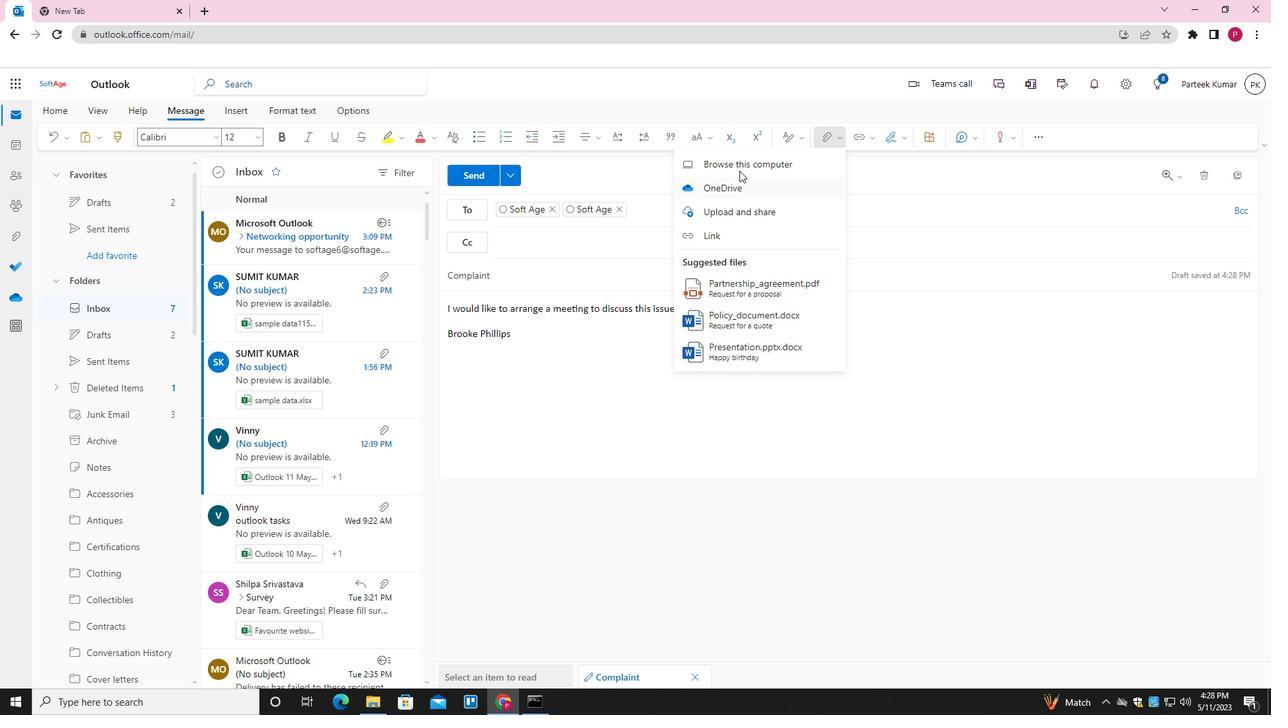 
Action: Mouse moved to (252, 99)
Screenshot: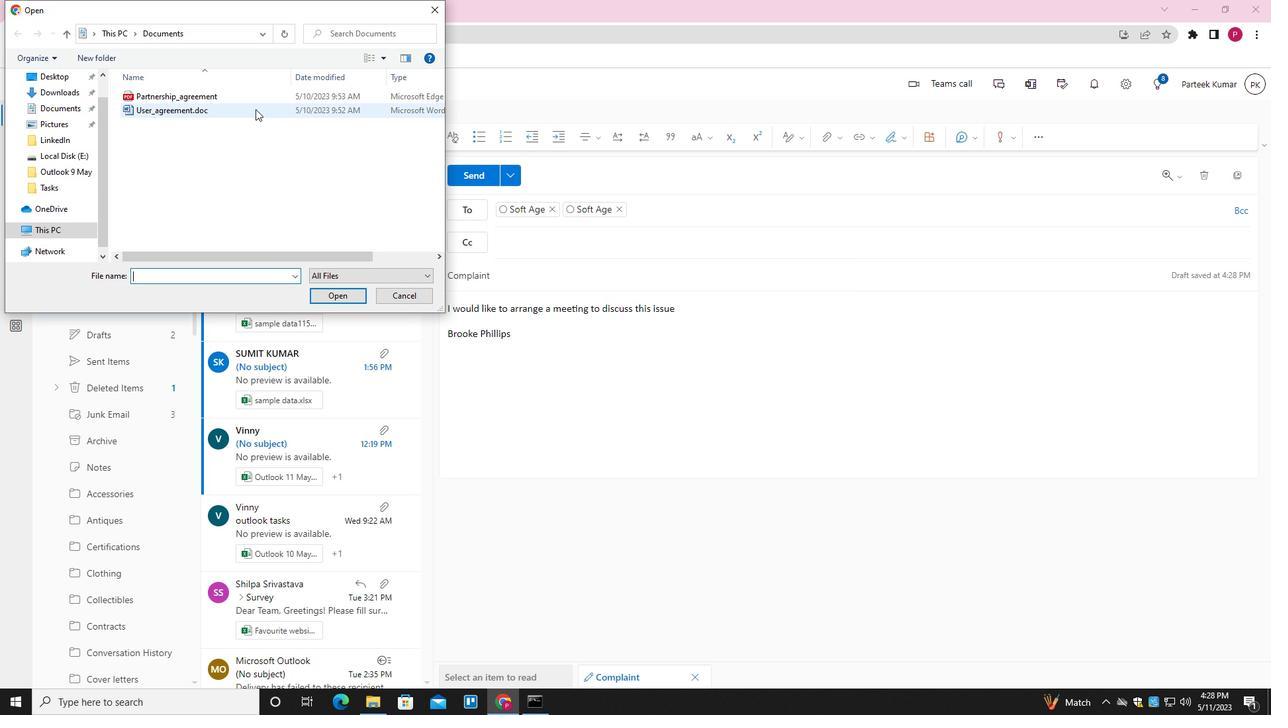 
Action: Mouse pressed left at (252, 99)
Screenshot: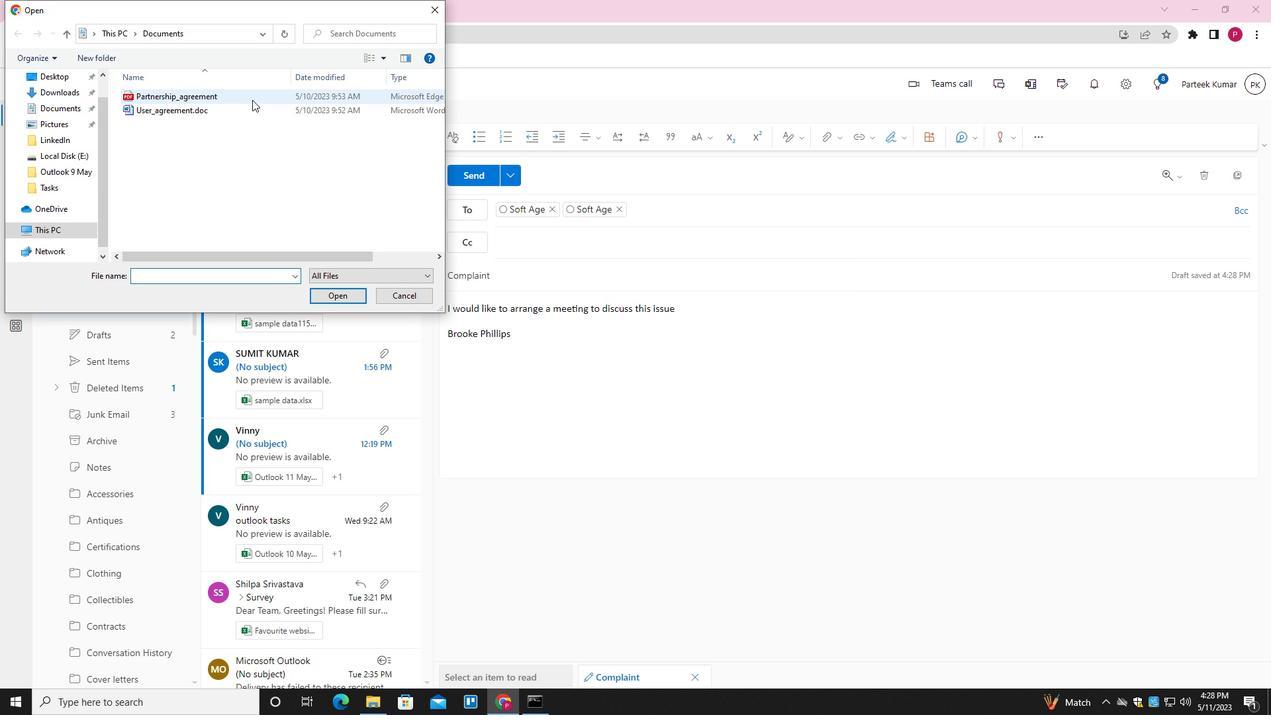 
Action: Mouse moved to (252, 110)
Screenshot: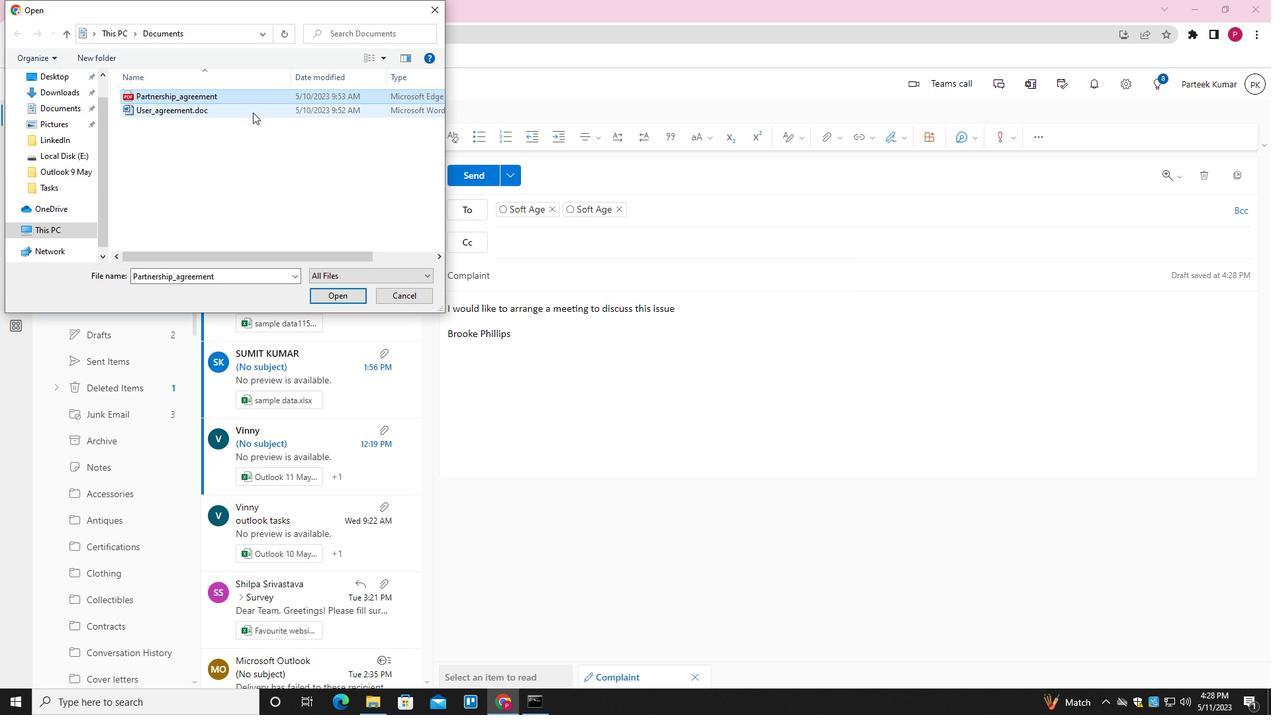 
Action: Mouse pressed left at (252, 110)
Screenshot: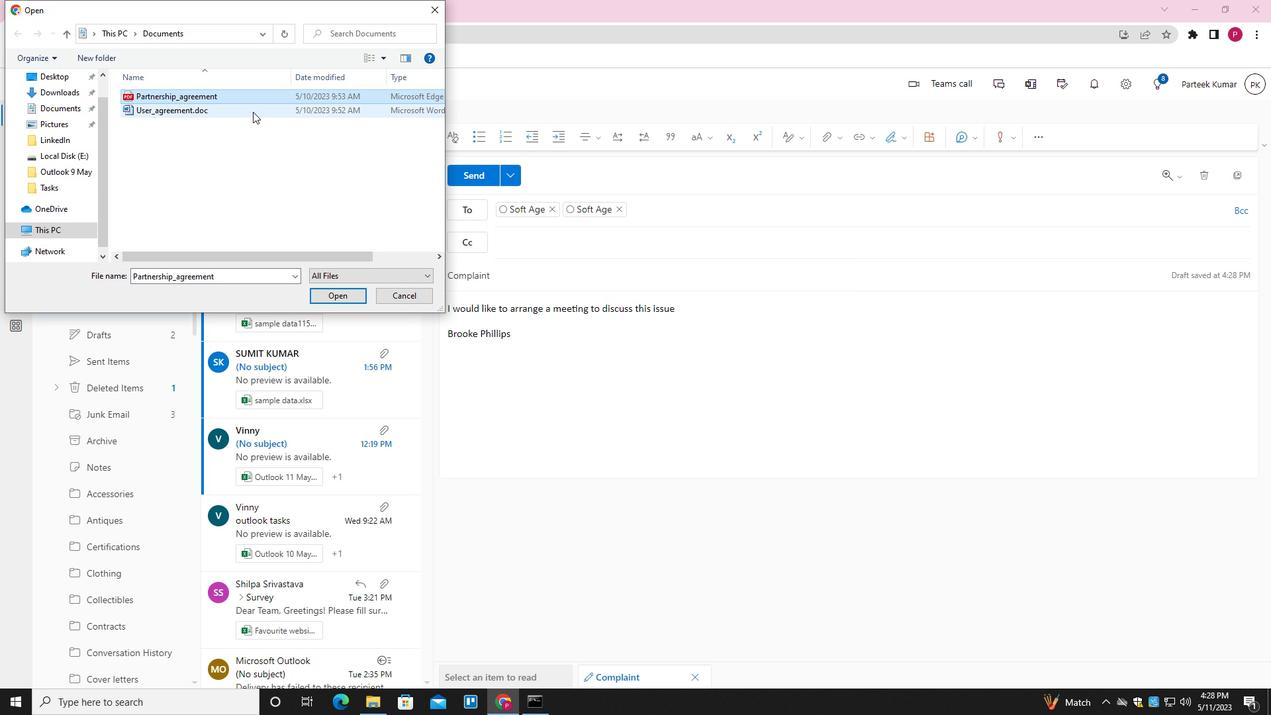 
Action: Mouse moved to (342, 296)
Screenshot: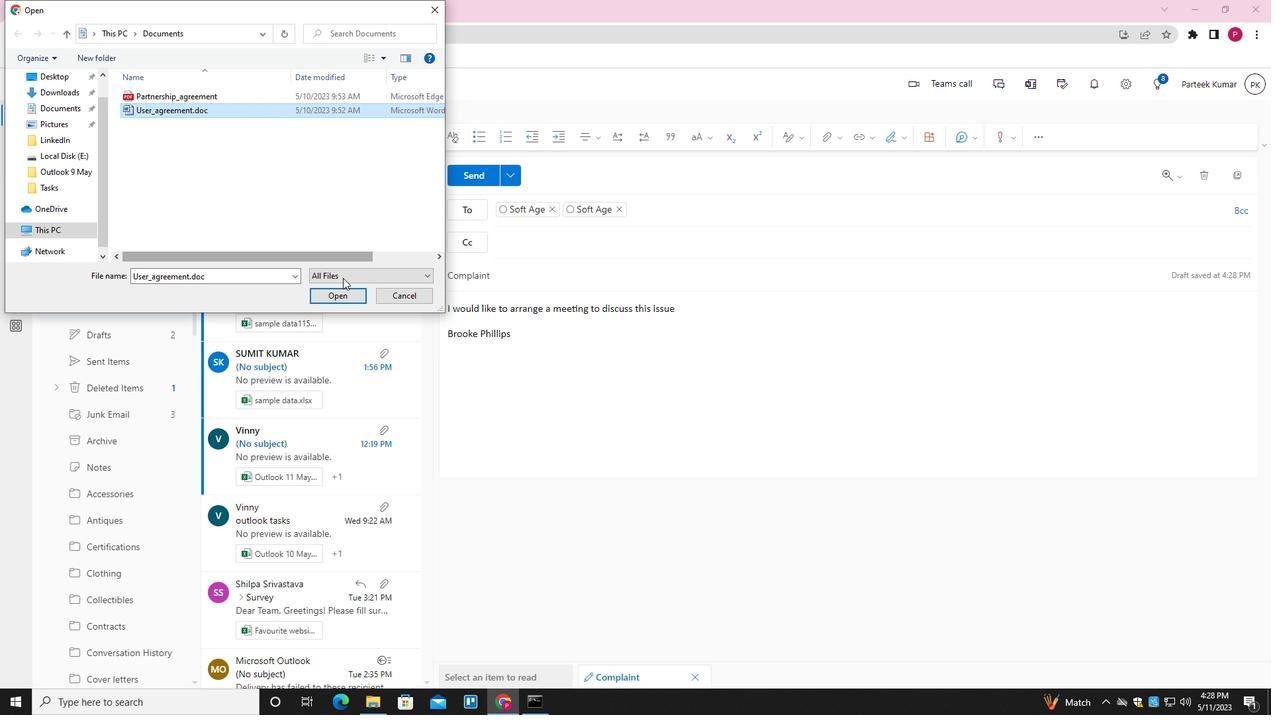 
Action: Mouse pressed left at (342, 296)
Screenshot: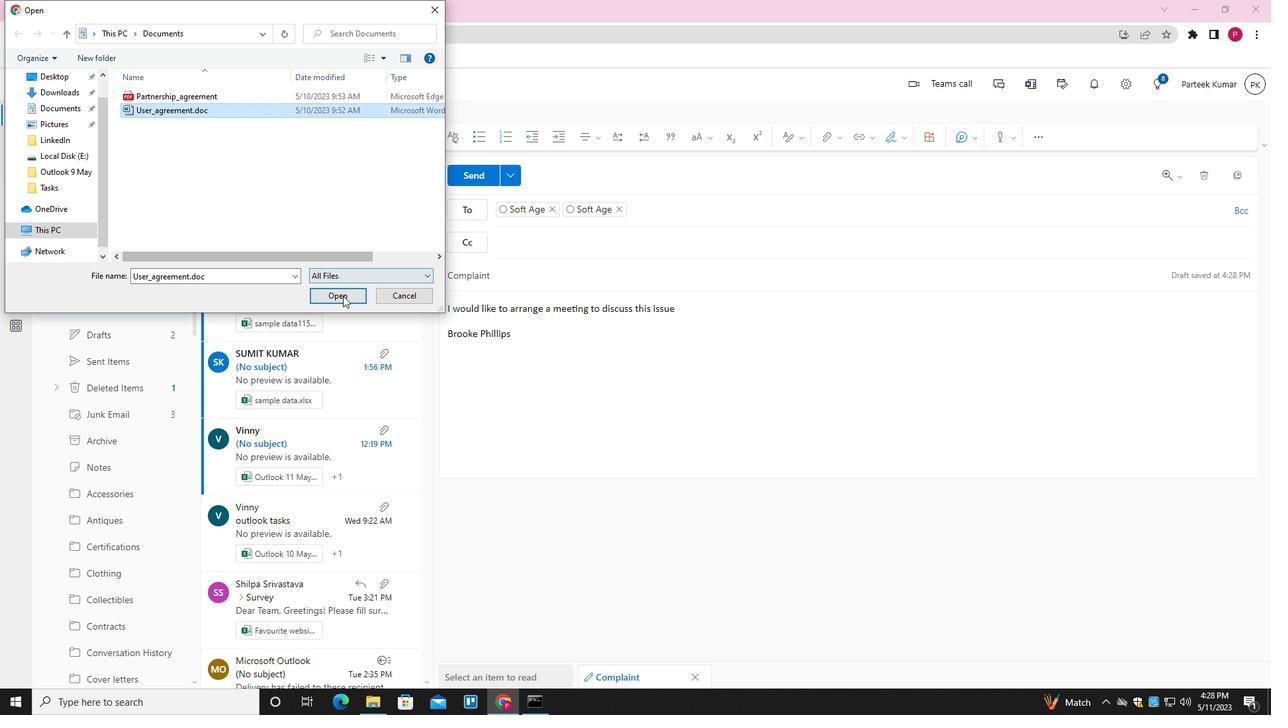 
Action: Mouse moved to (474, 178)
Screenshot: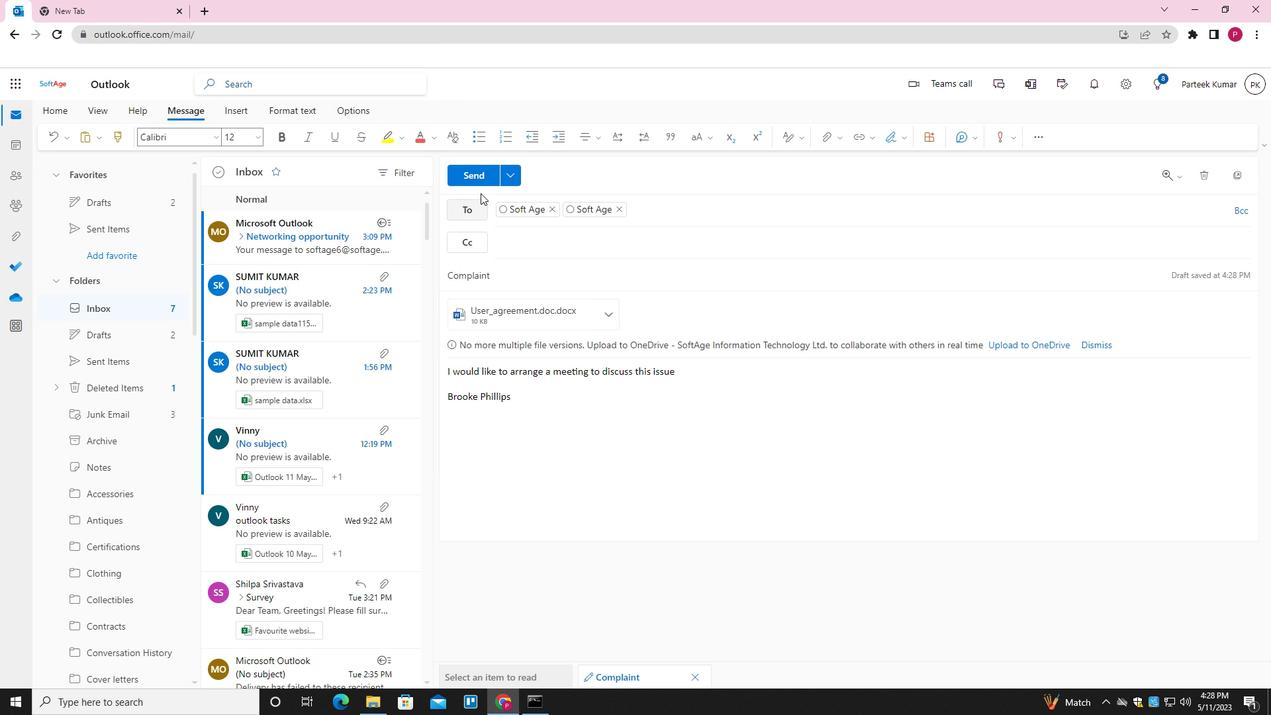 
Action: Mouse pressed left at (474, 178)
Screenshot: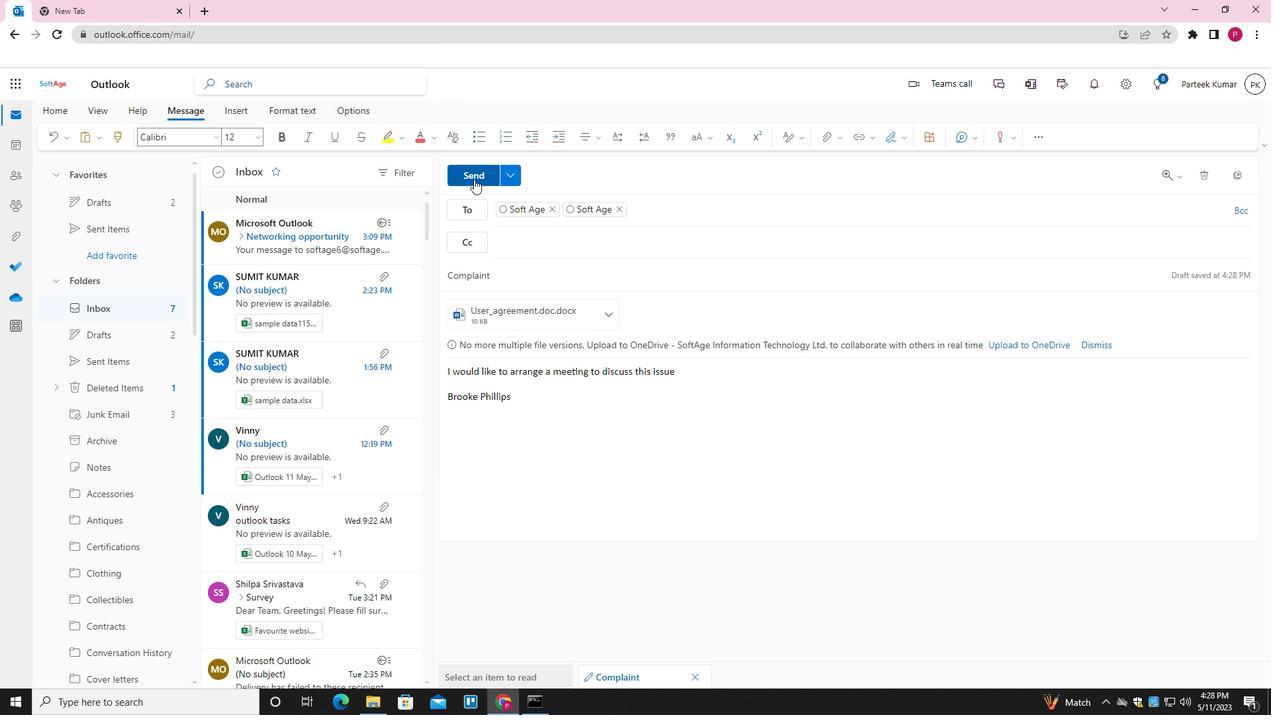 
